 Task: Look for space in City of Milford (balance), United States from 3rd August, 2023 to 20th August, 2023 for 4 adults, 2 children in price range Rs.15000 to Rs.20000.  With . Property type can be flatguest house, hotel. Booking option can be shelf check-in. Required host language is English.
Action: Mouse moved to (436, 112)
Screenshot: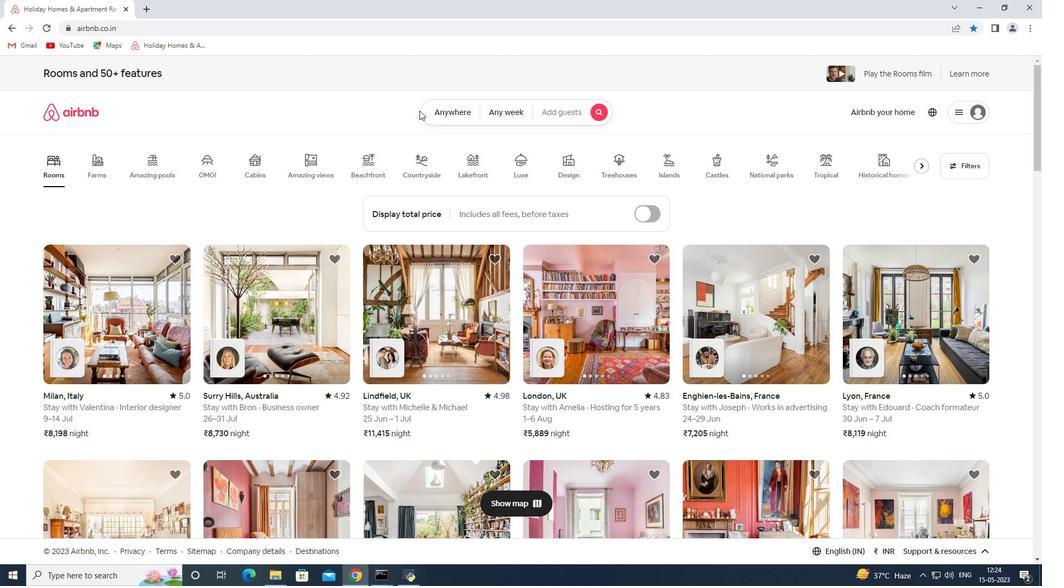 
Action: Mouse pressed left at (436, 112)
Screenshot: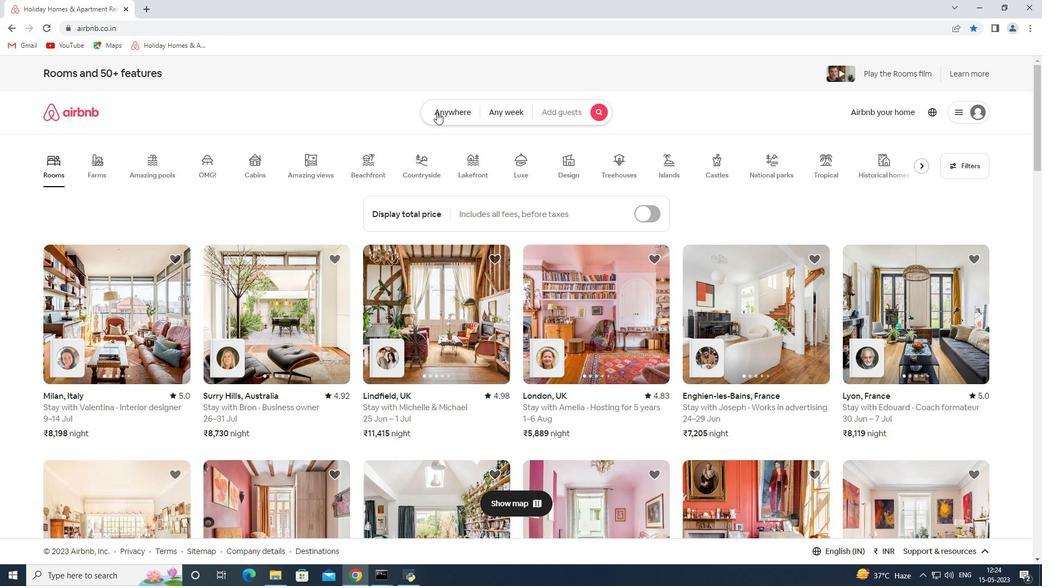 
Action: Mouse moved to (372, 153)
Screenshot: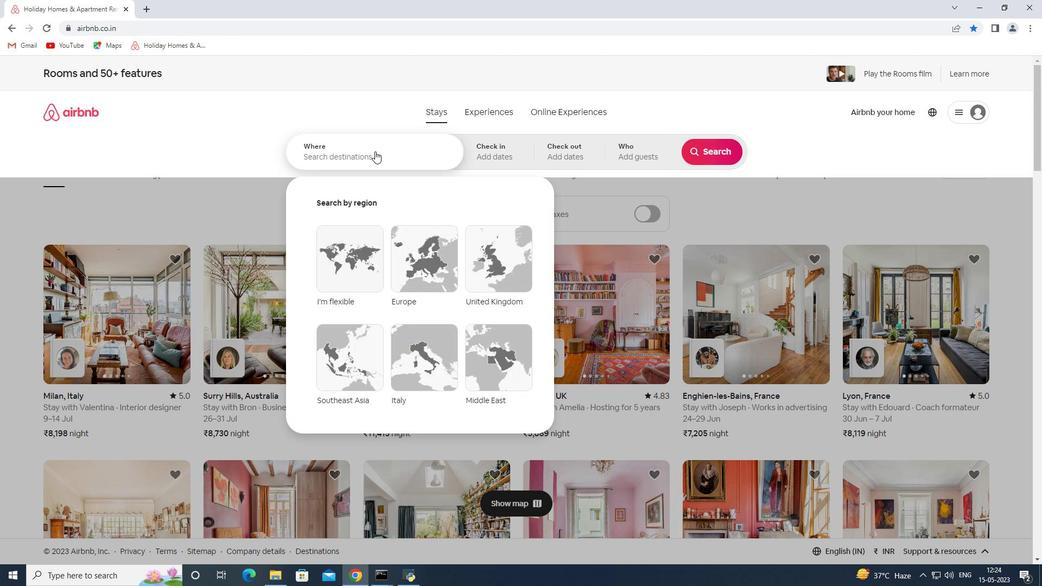 
Action: Mouse pressed left at (372, 153)
Screenshot: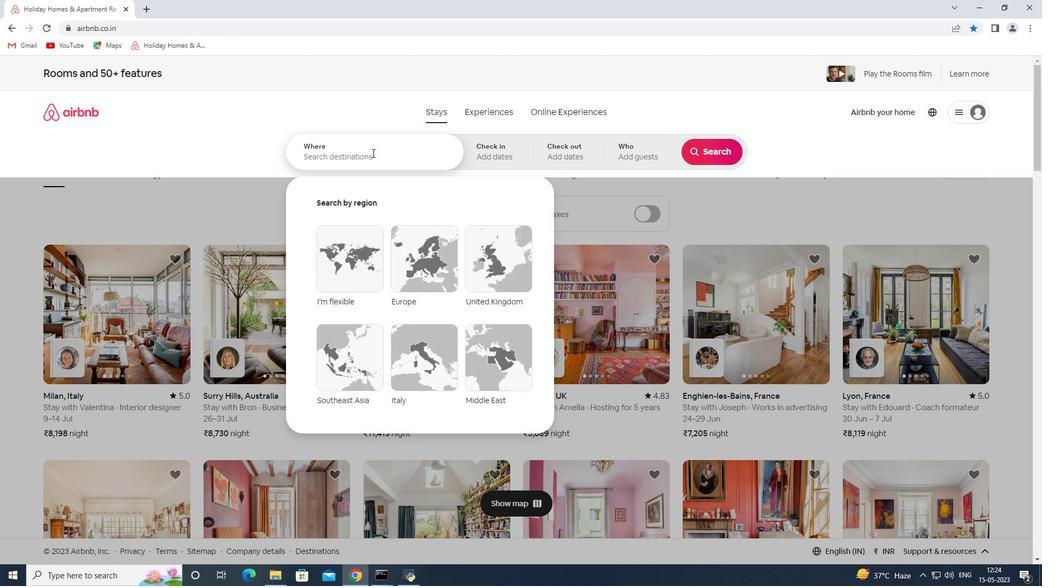 
Action: Key pressed <Key.shift><Key.shift><Key.shift><Key.shift>City<Key.space><Key.shift><Key.shift><Key.shift><Key.shift><Key.shift><Key.shift><Key.shift><Key.shift><Key.shift><Key.shift><Key.shift><Key.shift><Key.shift><Key.shift>Of<Key.space><Key.shift><Key.shift><Key.shift><Key.shift><Key.shift><Key.shift><Key.shift><Key.shift><Key.shift><Key.shift><Key.shift><Key.shift><Key.shift><Key.shift>Milford<Key.space><Key.shift>Unites<Key.backspace>d<Key.space><Key.shift><Key.shift><Key.shift><Key.shift><Key.shift><Key.shift><Key.shift><Key.shift><Key.shift><Key.shift><Key.shift><Key.shift><Key.shift><Key.shift><Key.shift><Key.shift><Key.shift><Key.shift><Key.shift><Key.shift><Key.shift><Key.shift><Key.shift><Key.shift><Key.shift><Key.shift><Key.shift><Key.shift><Key.shift><Key.shift><Key.shift><Key.shift>States<Key.space><Key.enter>
Screenshot: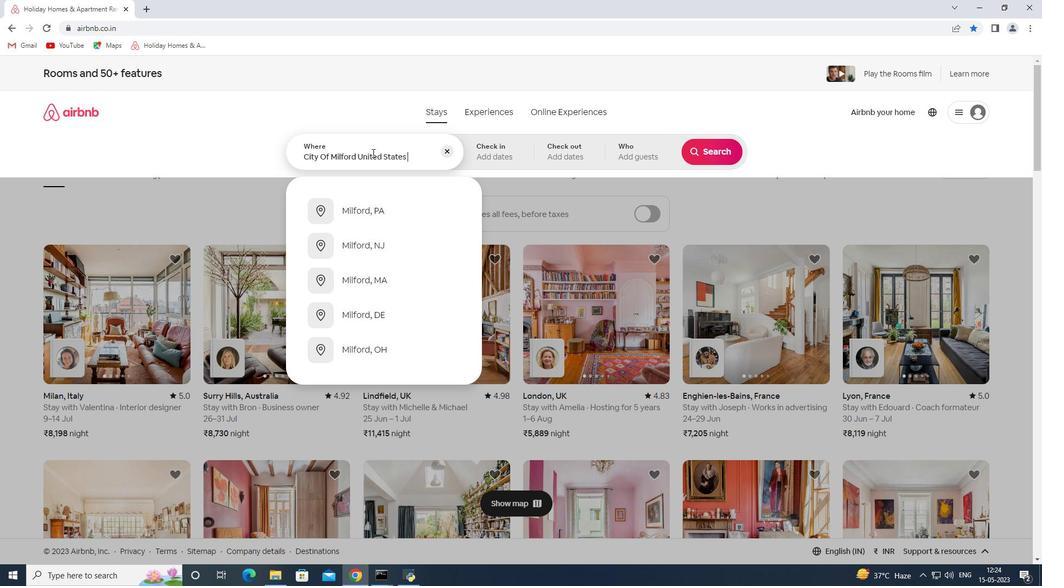 
Action: Mouse moved to (709, 229)
Screenshot: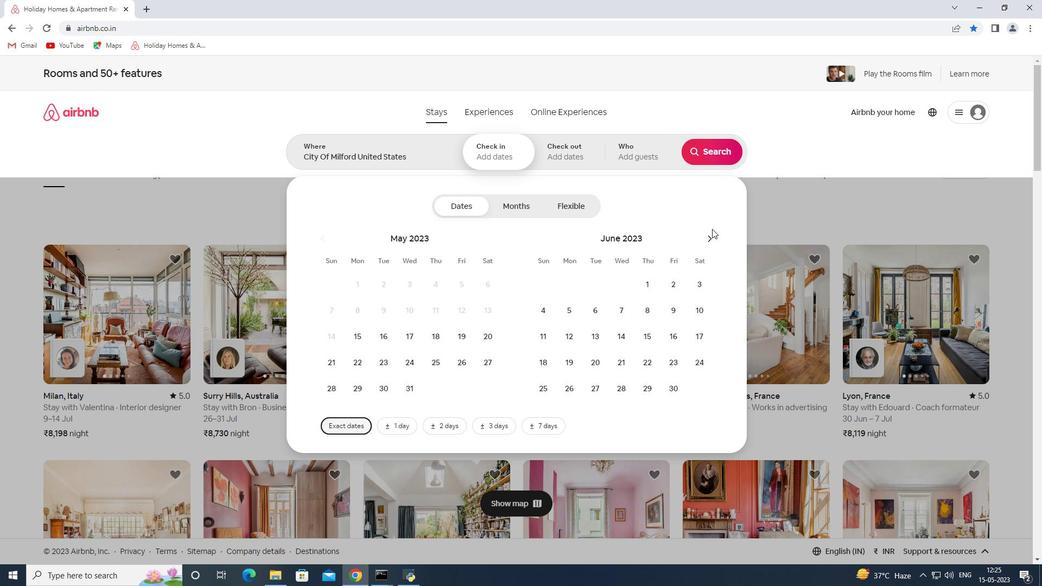 
Action: Mouse pressed left at (709, 229)
Screenshot: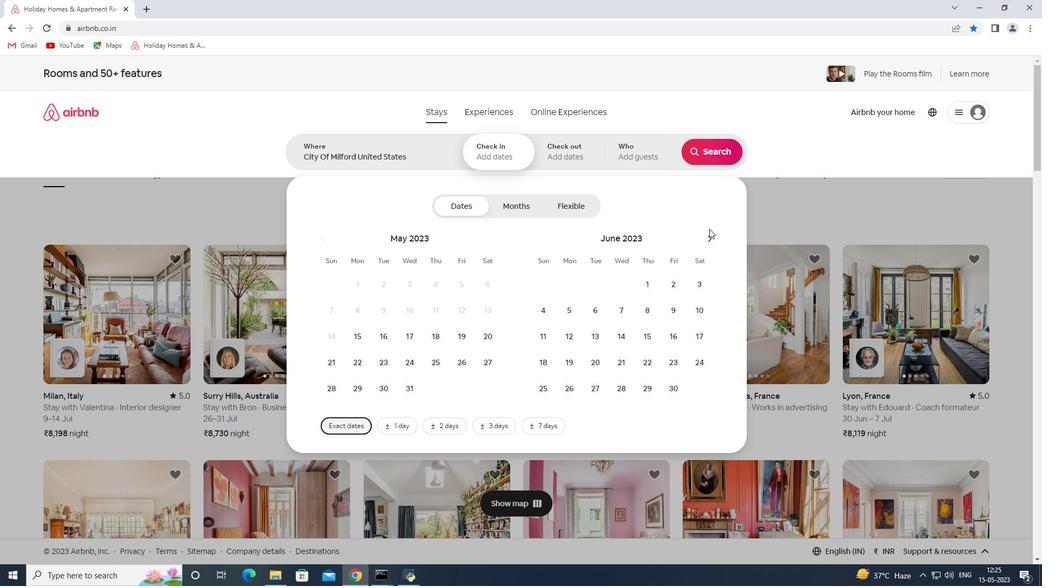 
Action: Mouse pressed left at (709, 229)
Screenshot: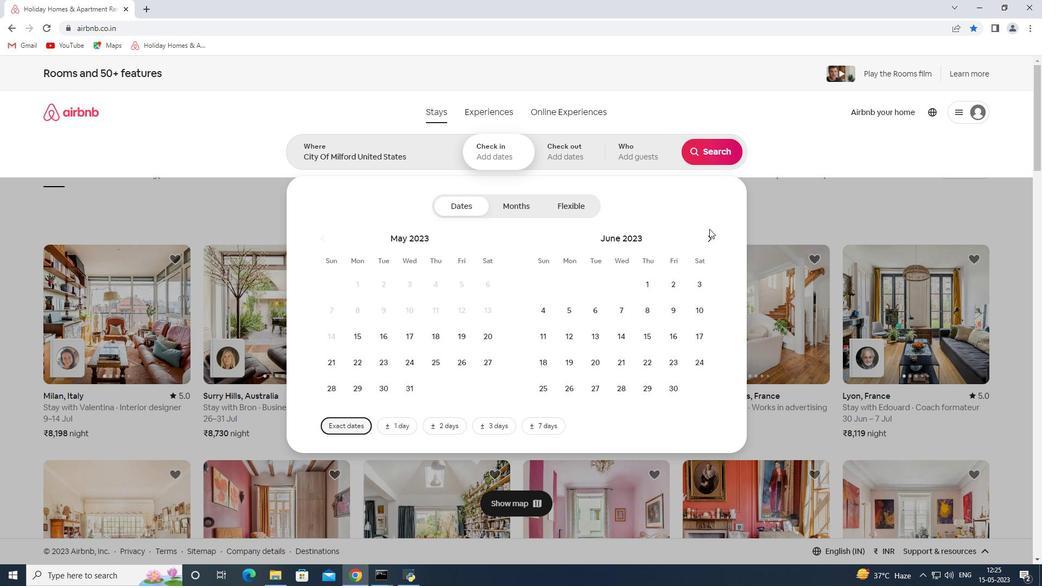 
Action: Mouse moved to (707, 242)
Screenshot: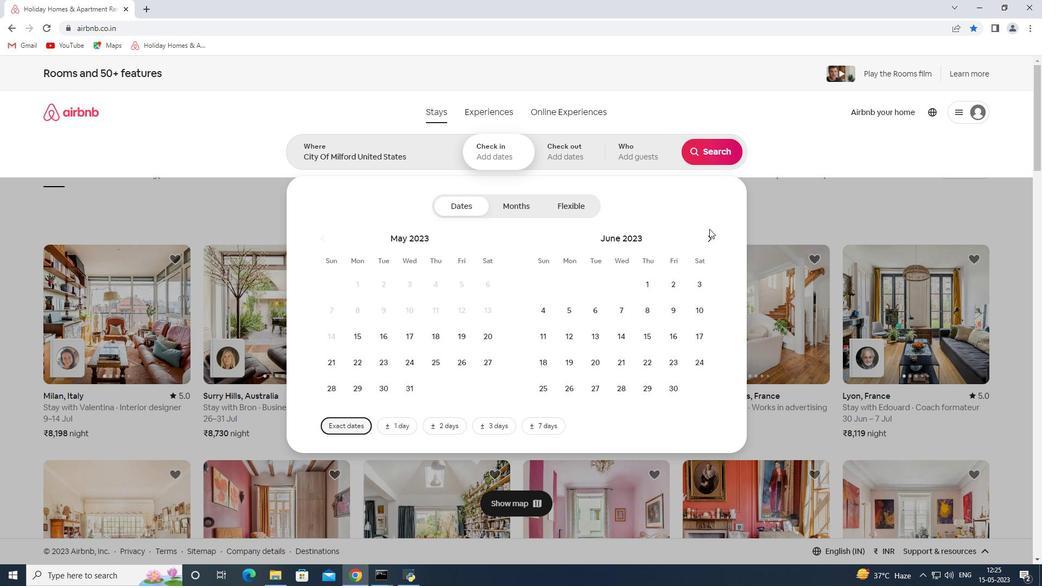 
Action: Mouse pressed left at (707, 242)
Screenshot: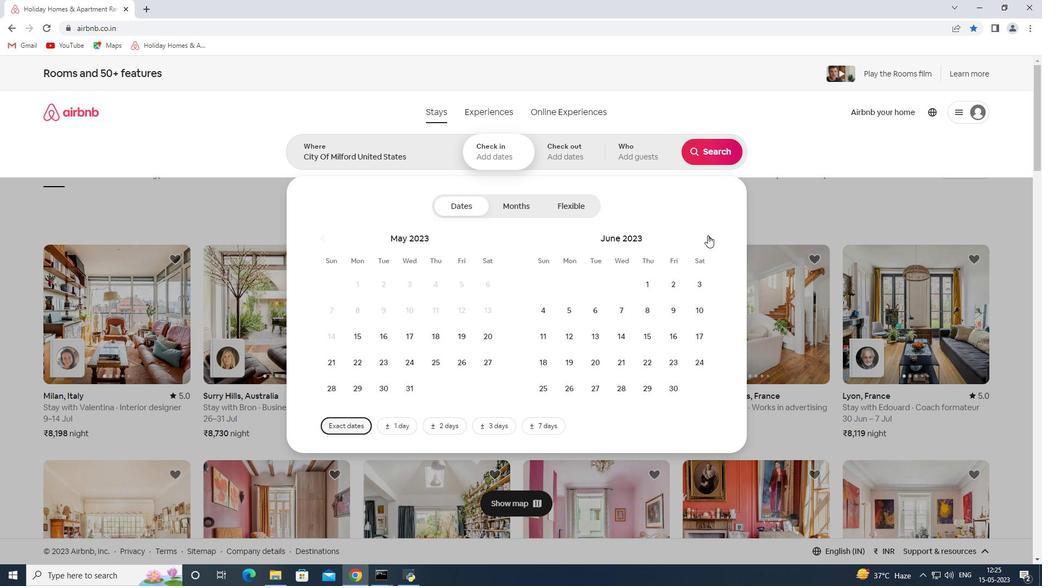 
Action: Mouse pressed left at (707, 242)
Screenshot: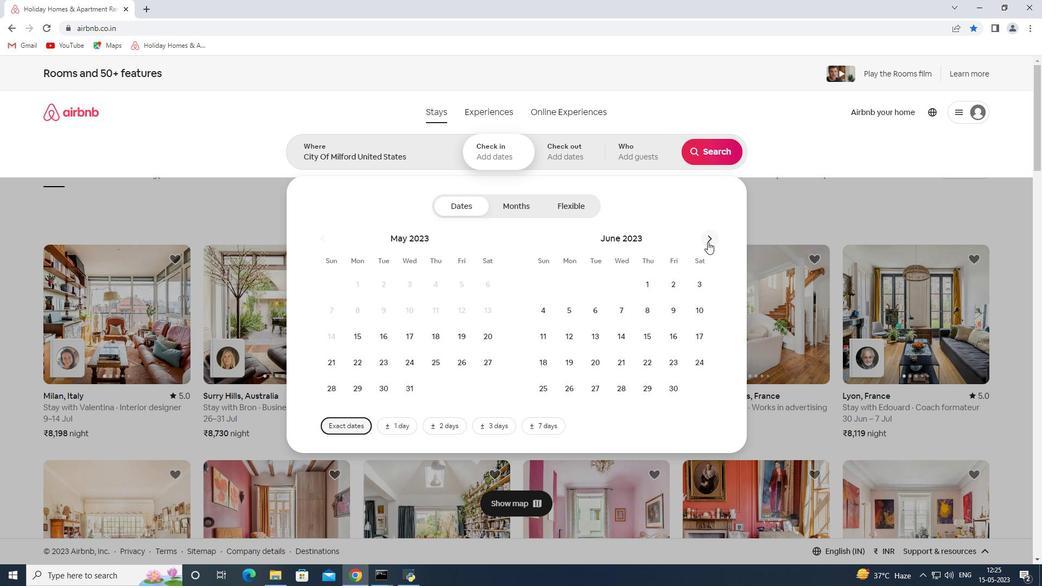 
Action: Mouse moved to (706, 237)
Screenshot: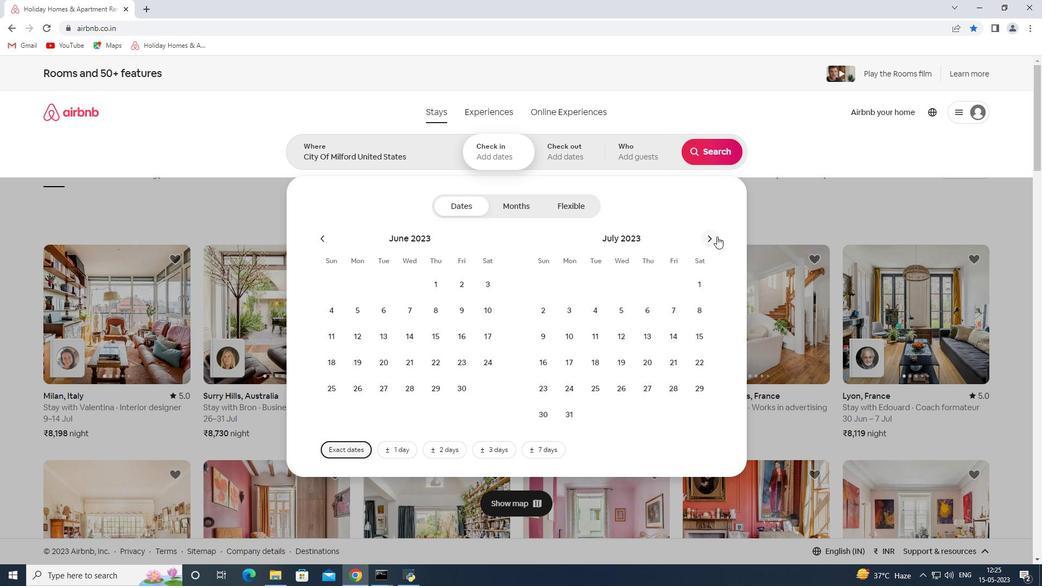 
Action: Mouse pressed left at (706, 237)
Screenshot: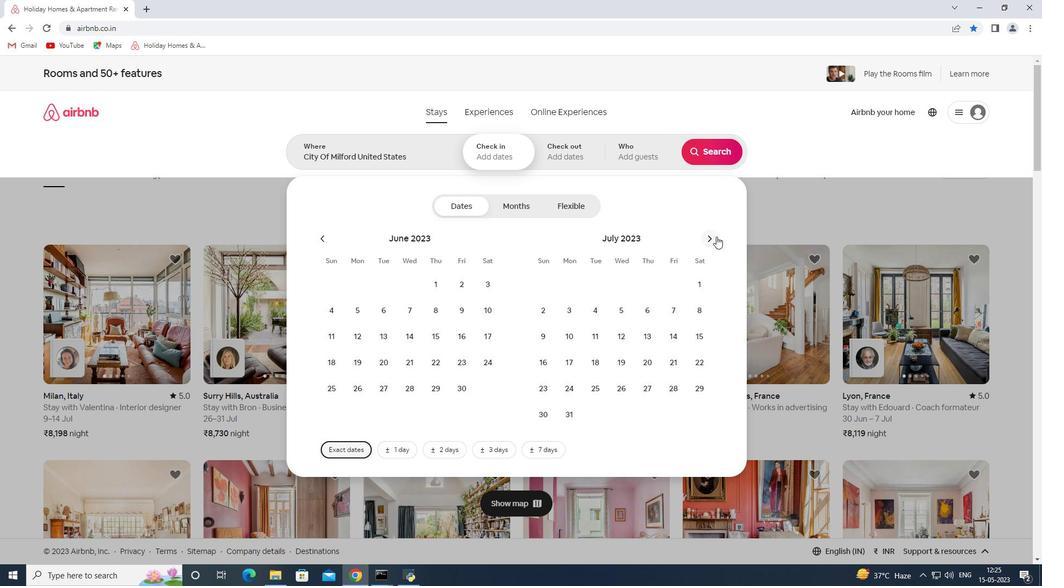 
Action: Mouse moved to (643, 283)
Screenshot: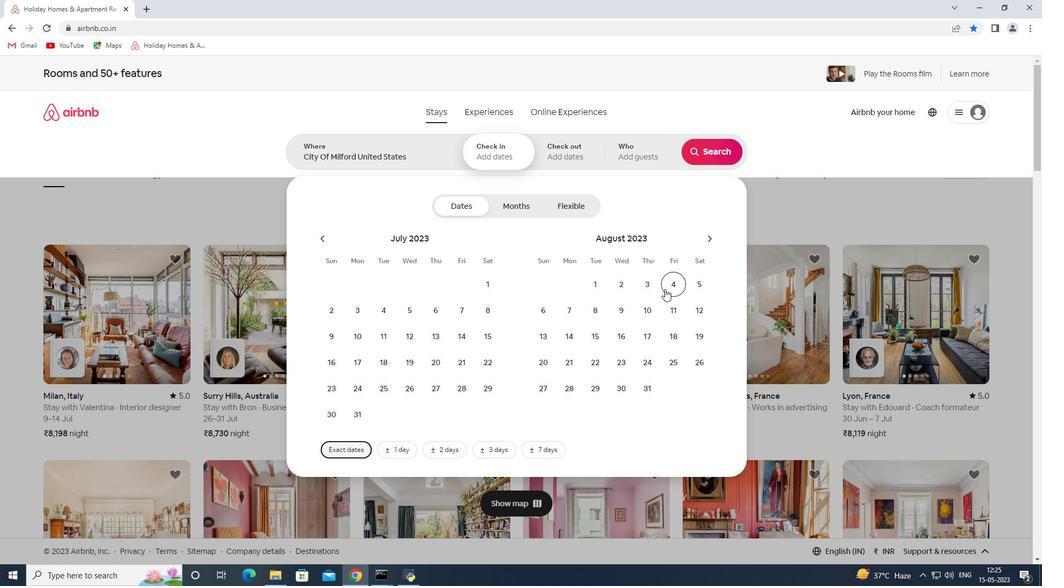 
Action: Mouse pressed left at (643, 283)
Screenshot: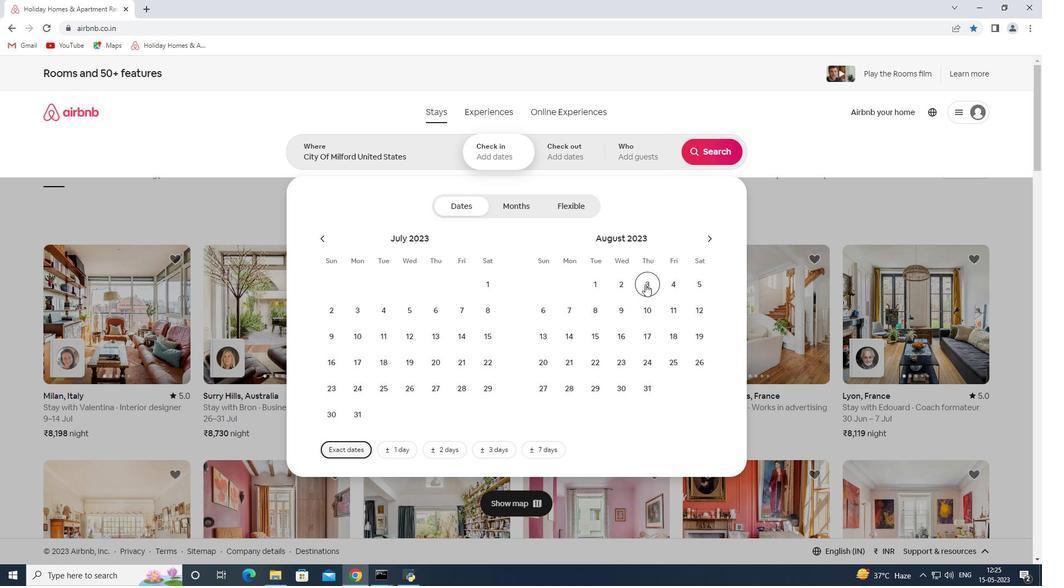 
Action: Mouse moved to (545, 363)
Screenshot: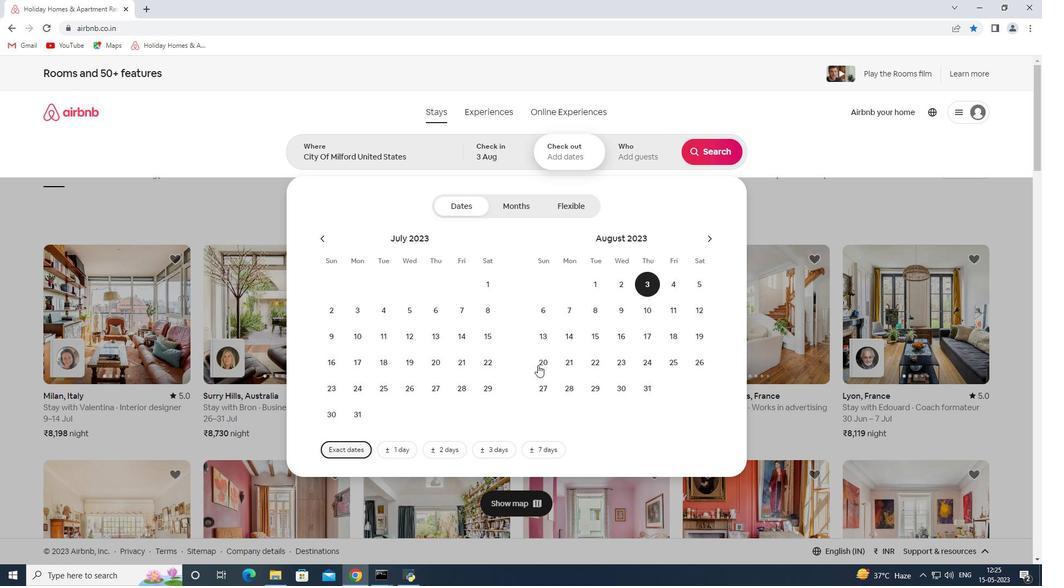 
Action: Mouse pressed left at (545, 363)
Screenshot: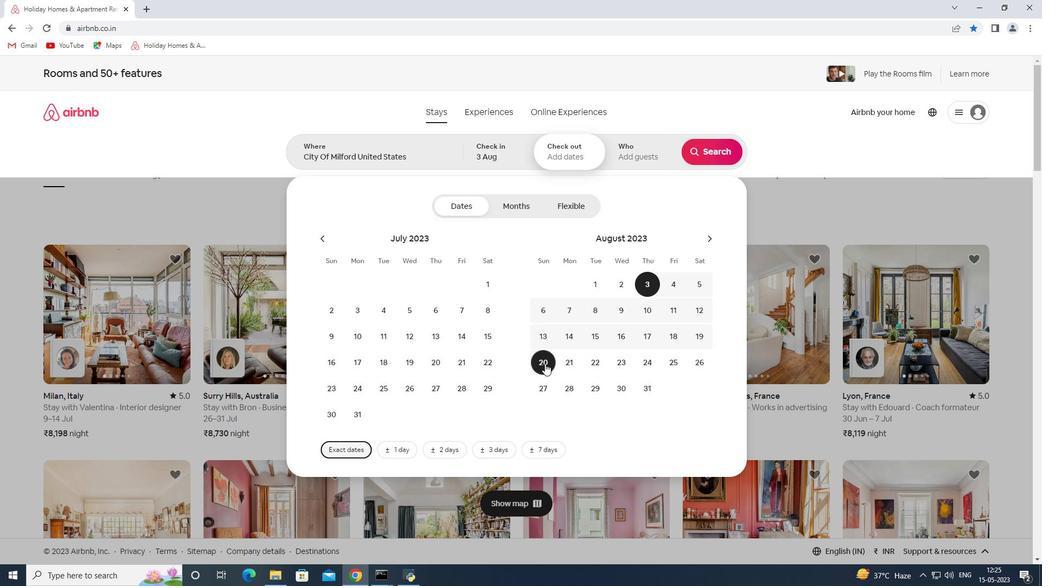 
Action: Mouse moved to (638, 155)
Screenshot: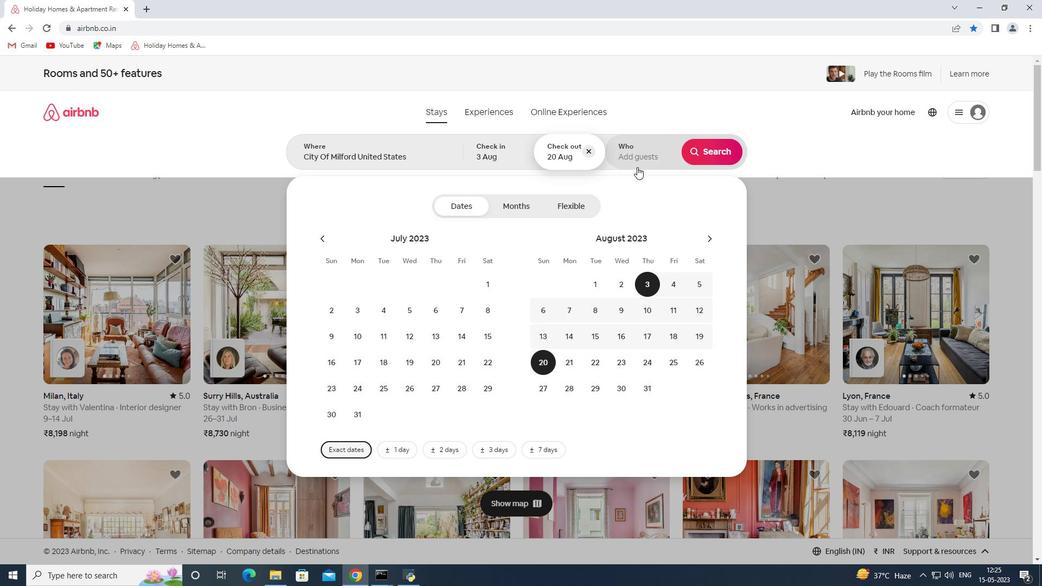 
Action: Mouse pressed left at (638, 155)
Screenshot: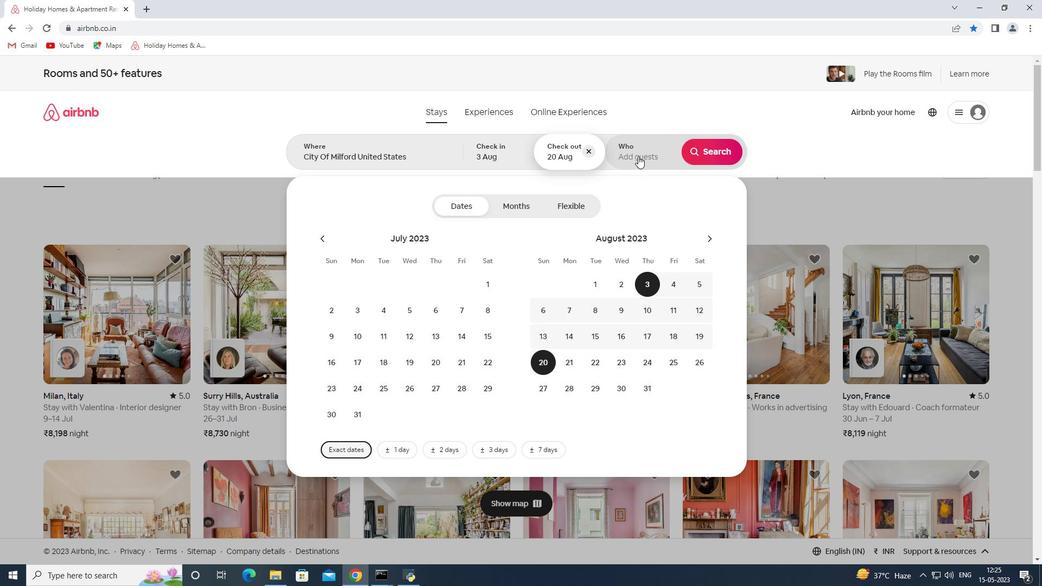 
Action: Mouse moved to (713, 204)
Screenshot: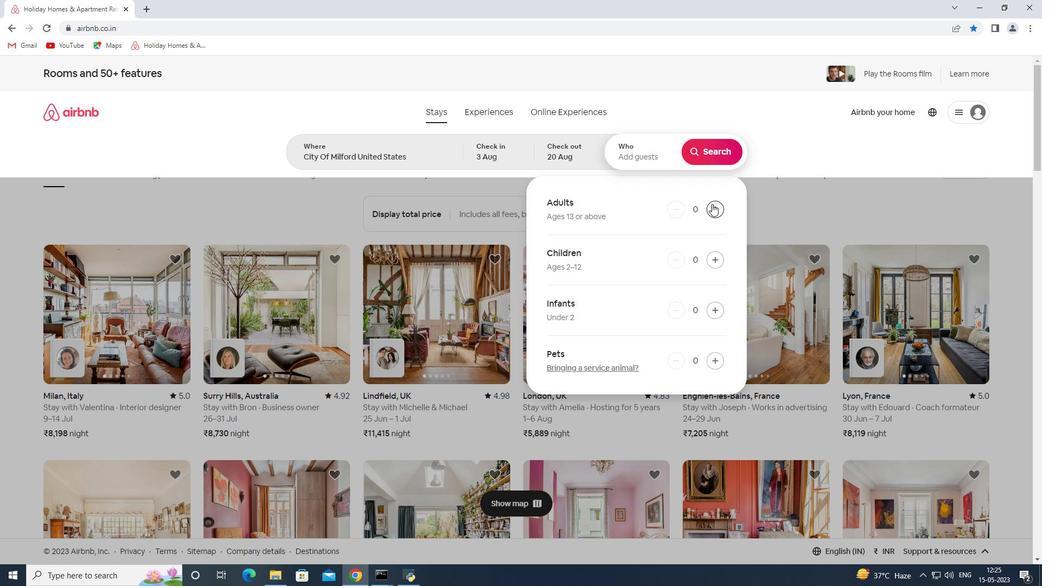 
Action: Mouse pressed left at (713, 204)
Screenshot: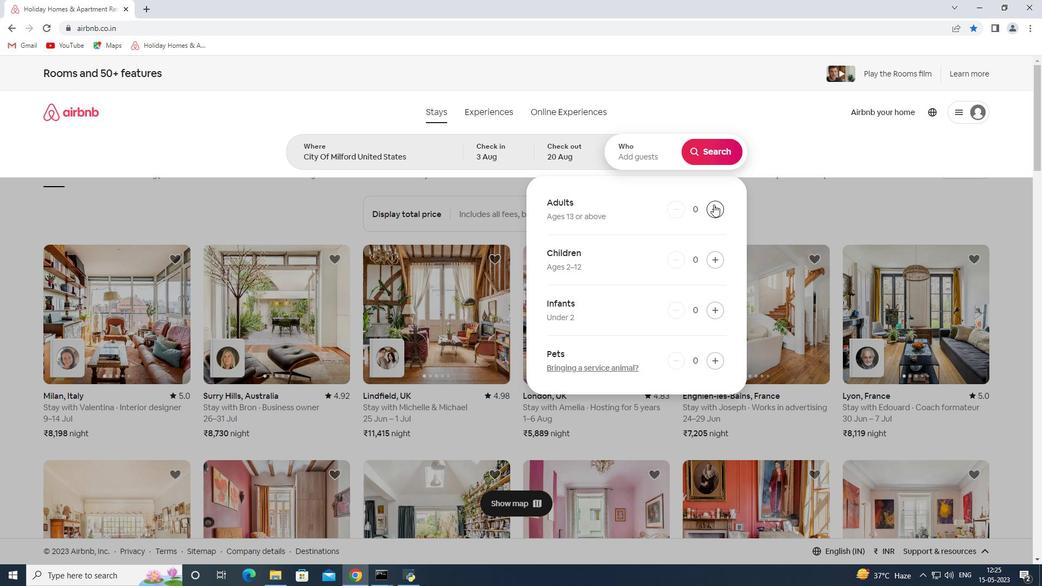 
Action: Mouse pressed left at (713, 204)
Screenshot: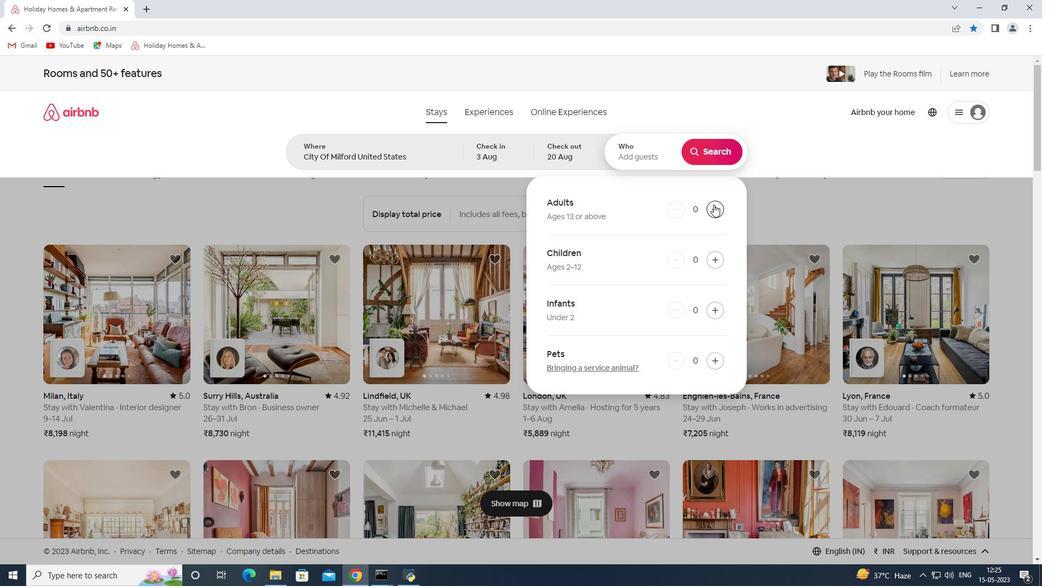 
Action: Mouse pressed left at (713, 204)
Screenshot: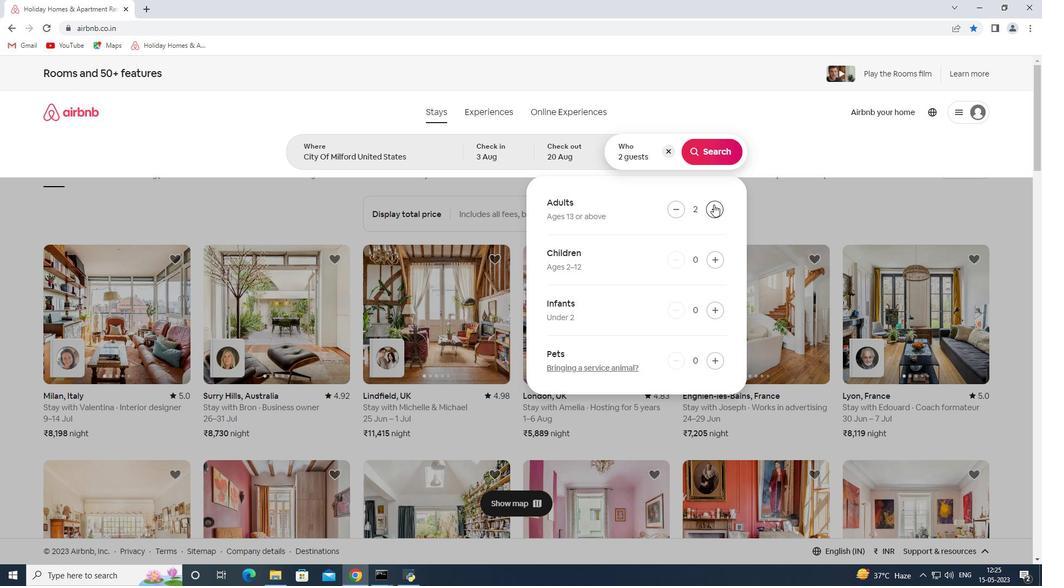 
Action: Mouse pressed left at (713, 204)
Screenshot: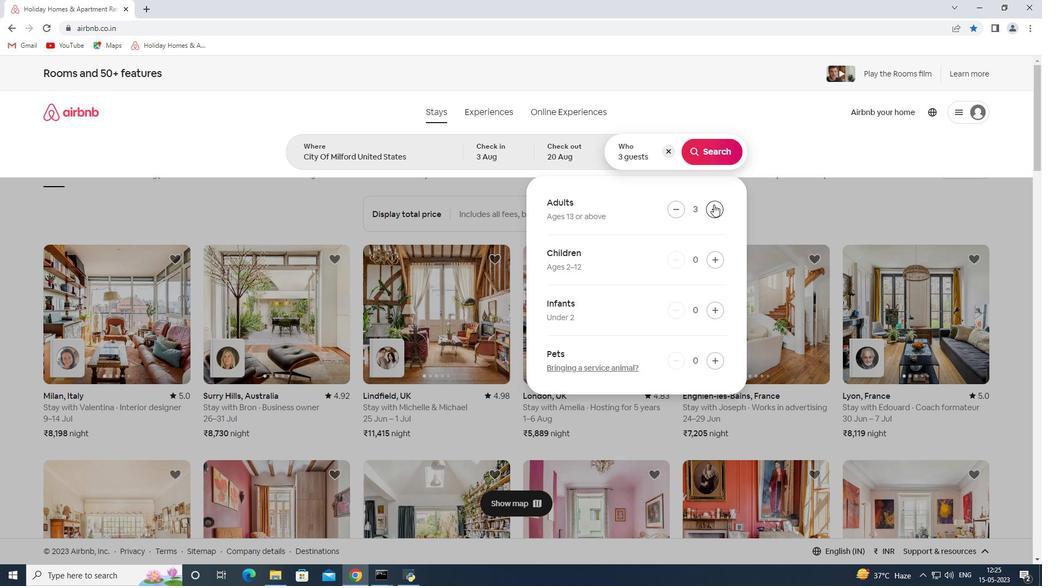 
Action: Mouse moved to (715, 258)
Screenshot: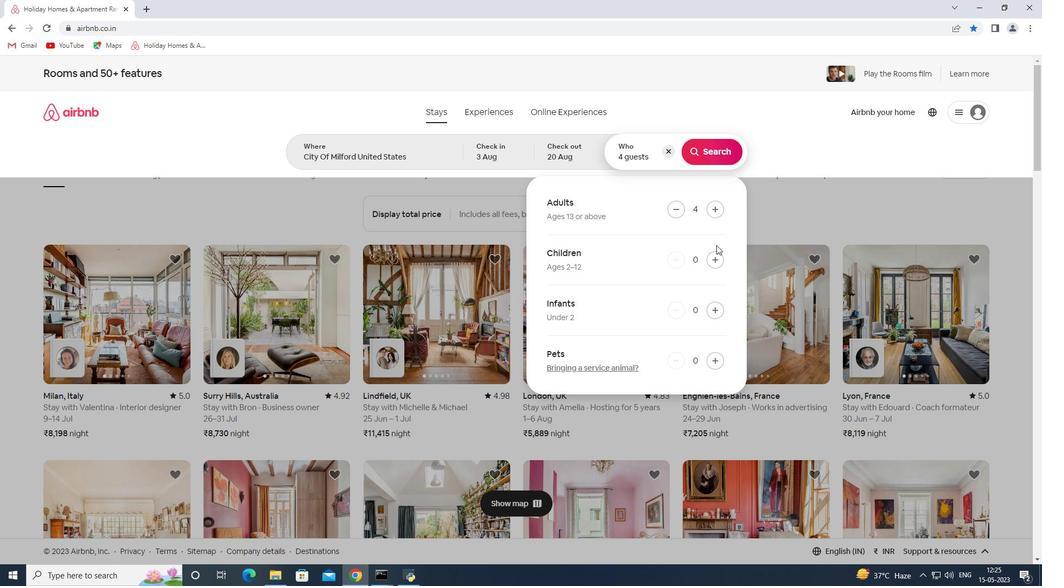 
Action: Mouse pressed left at (715, 258)
Screenshot: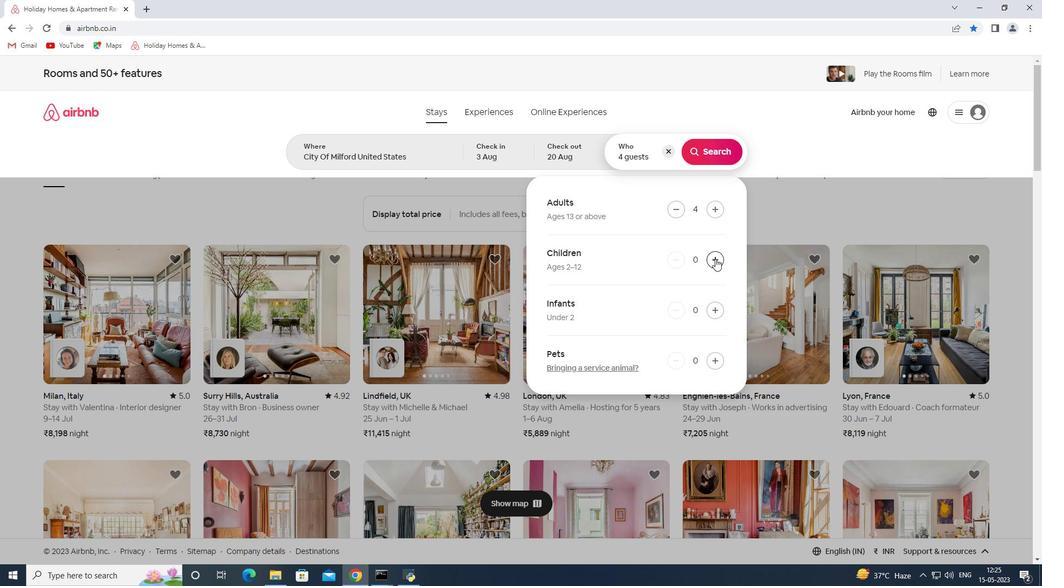 
Action: Mouse pressed left at (715, 258)
Screenshot: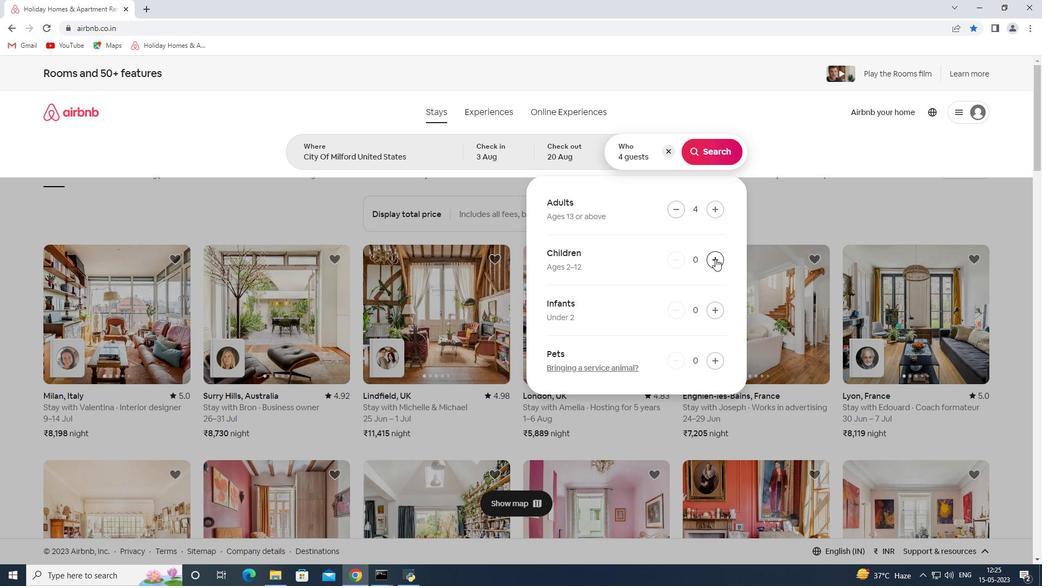 
Action: Mouse moved to (721, 153)
Screenshot: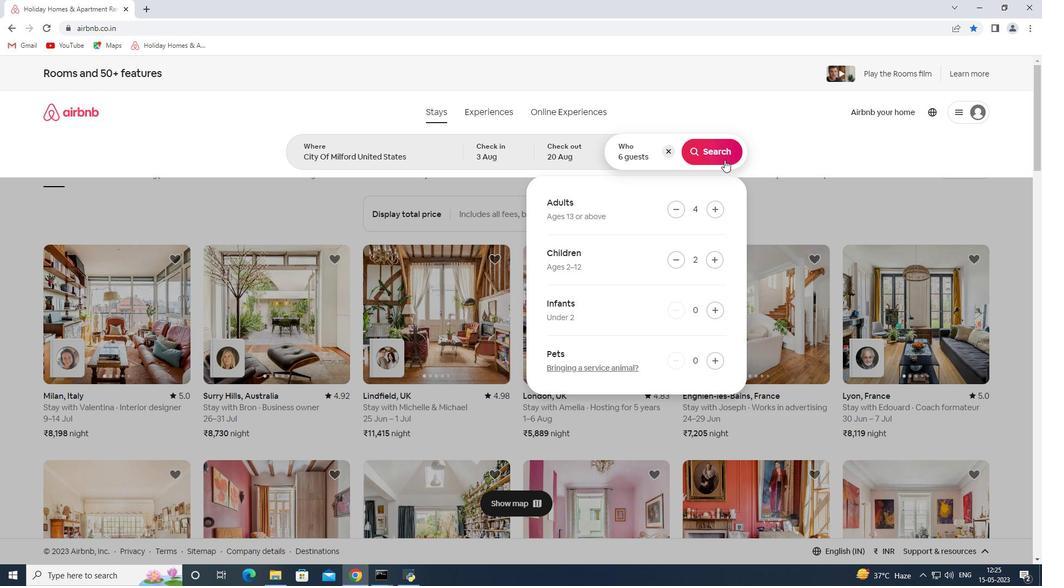 
Action: Mouse pressed left at (721, 153)
Screenshot: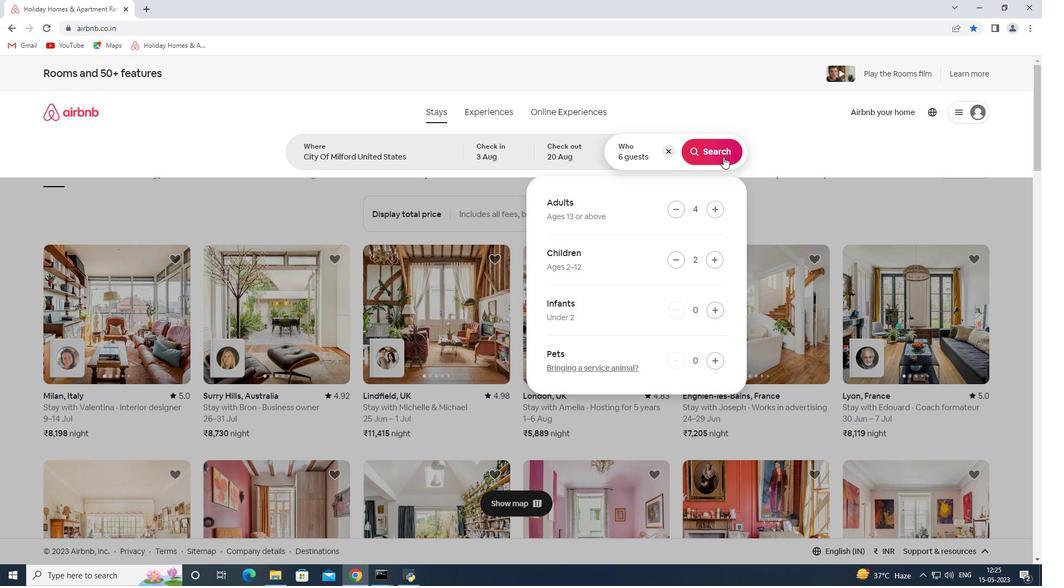 
Action: Mouse moved to (987, 121)
Screenshot: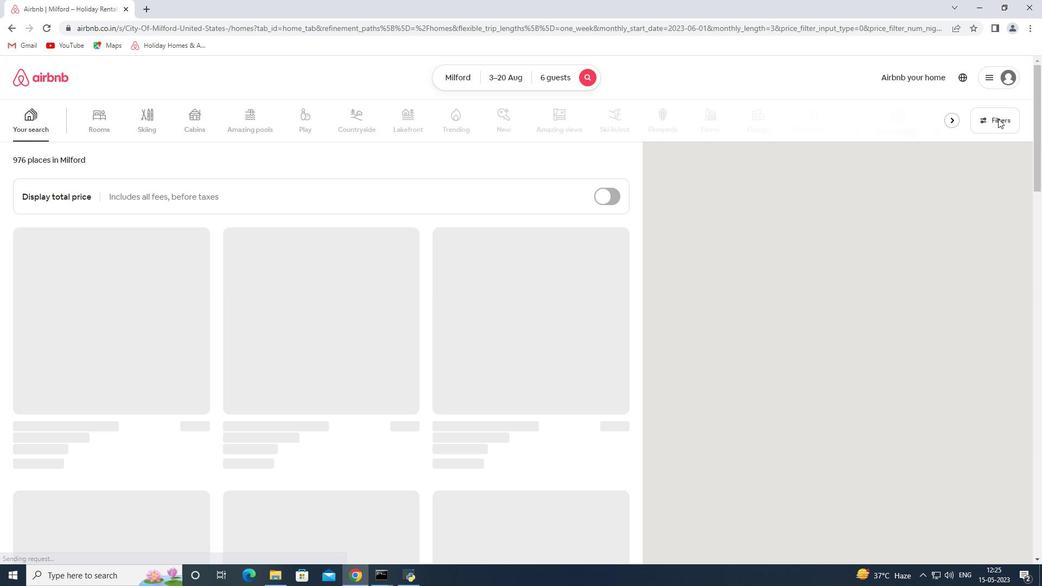 
Action: Mouse pressed left at (987, 121)
Screenshot: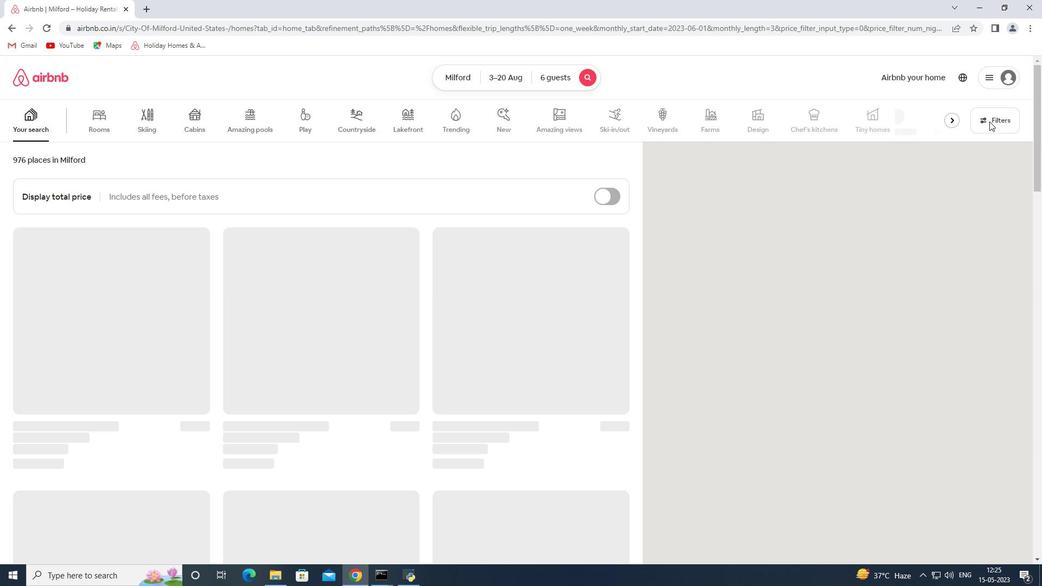 
Action: Mouse moved to (374, 388)
Screenshot: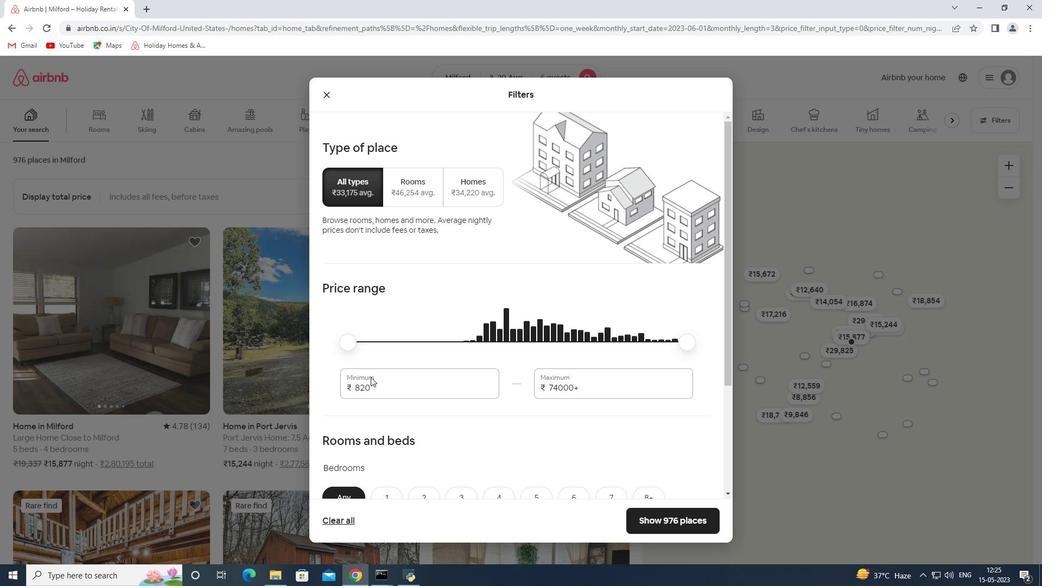 
Action: Mouse pressed left at (374, 388)
Screenshot: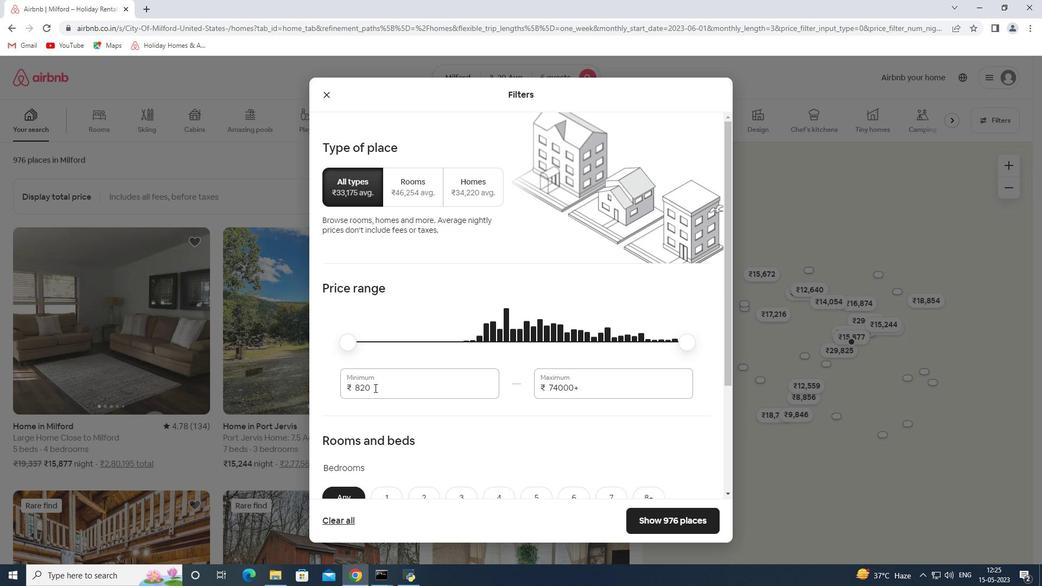 
Action: Mouse pressed left at (374, 388)
Screenshot: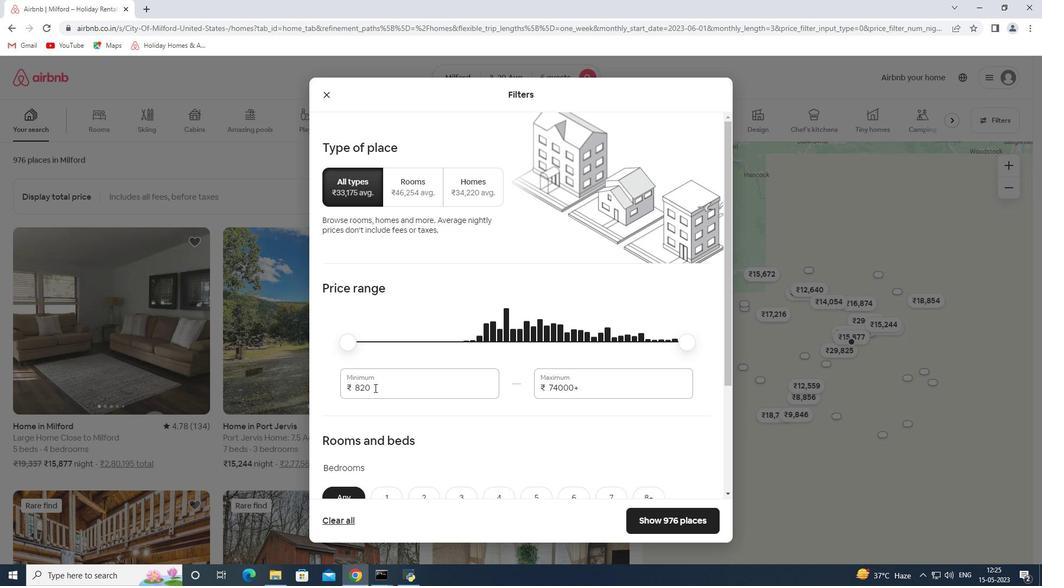 
Action: Mouse moved to (521, 227)
Screenshot: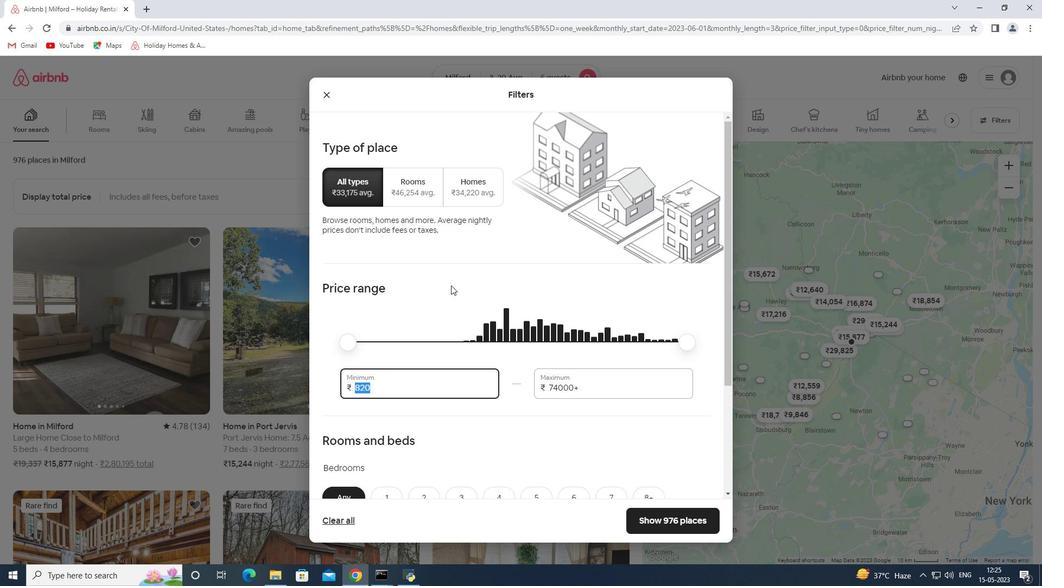 
Action: Key pressed 15000<Key.tab>20000
Screenshot: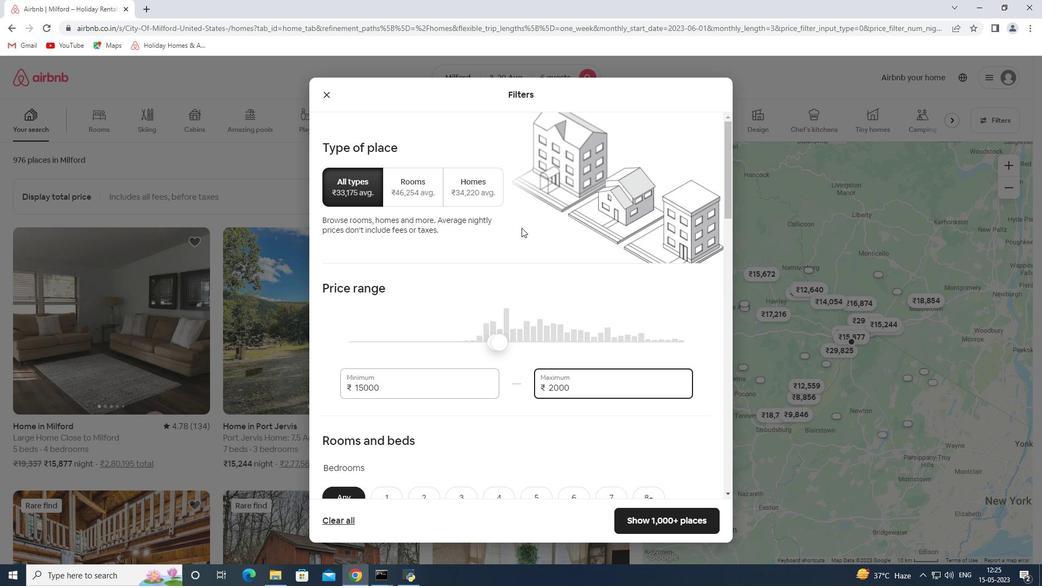 
Action: Mouse moved to (530, 224)
Screenshot: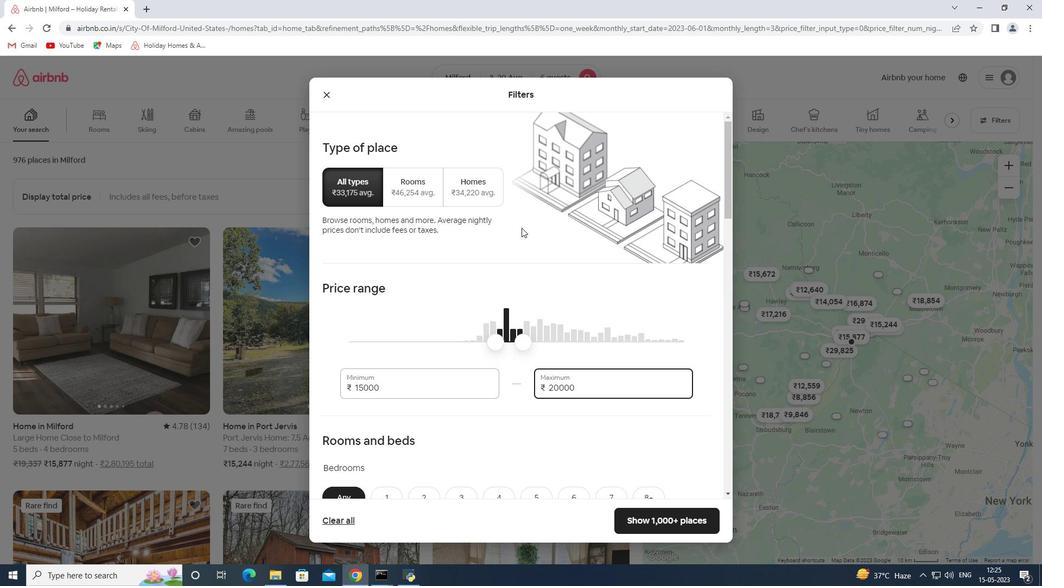 
Action: Mouse scrolled (530, 224) with delta (0, 0)
Screenshot: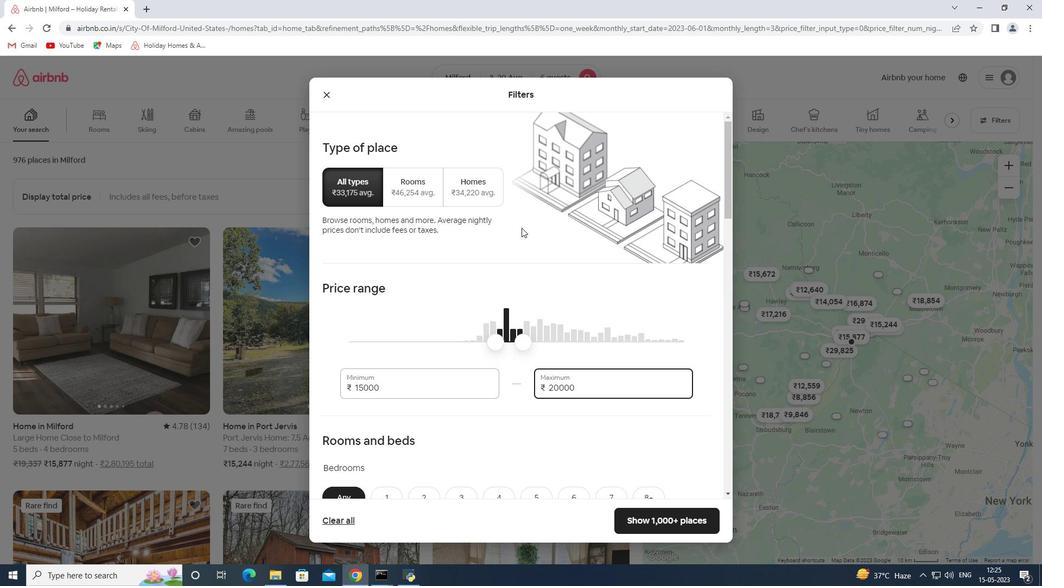 
Action: Mouse scrolled (530, 224) with delta (0, 0)
Screenshot: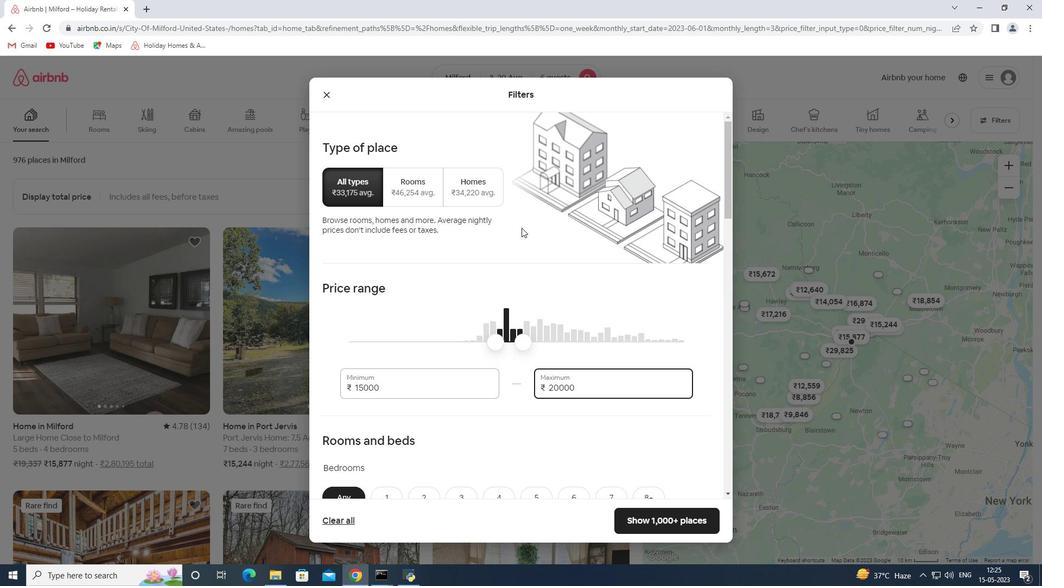 
Action: Mouse scrolled (530, 224) with delta (0, 0)
Screenshot: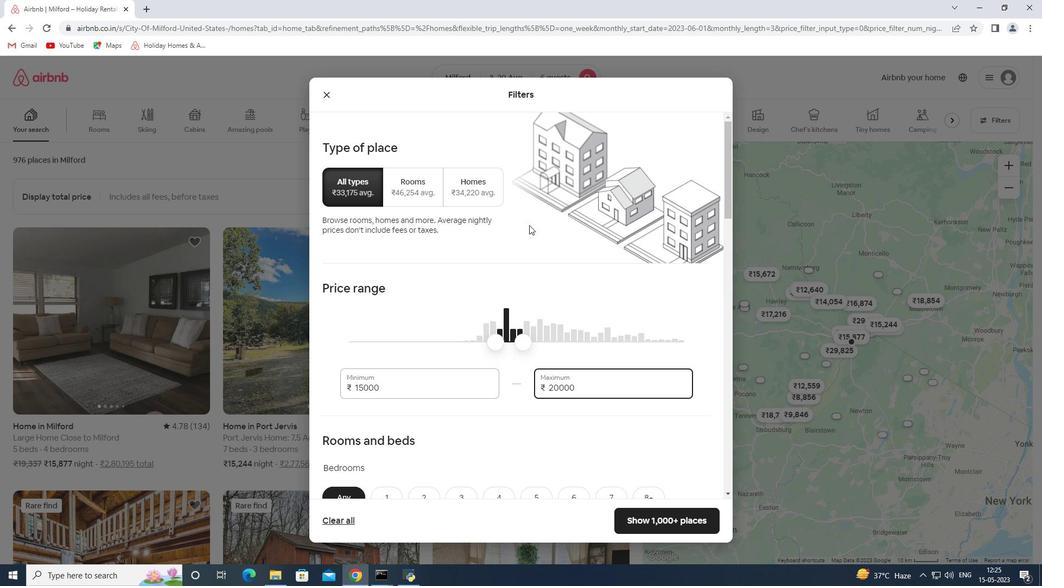
Action: Mouse moved to (531, 224)
Screenshot: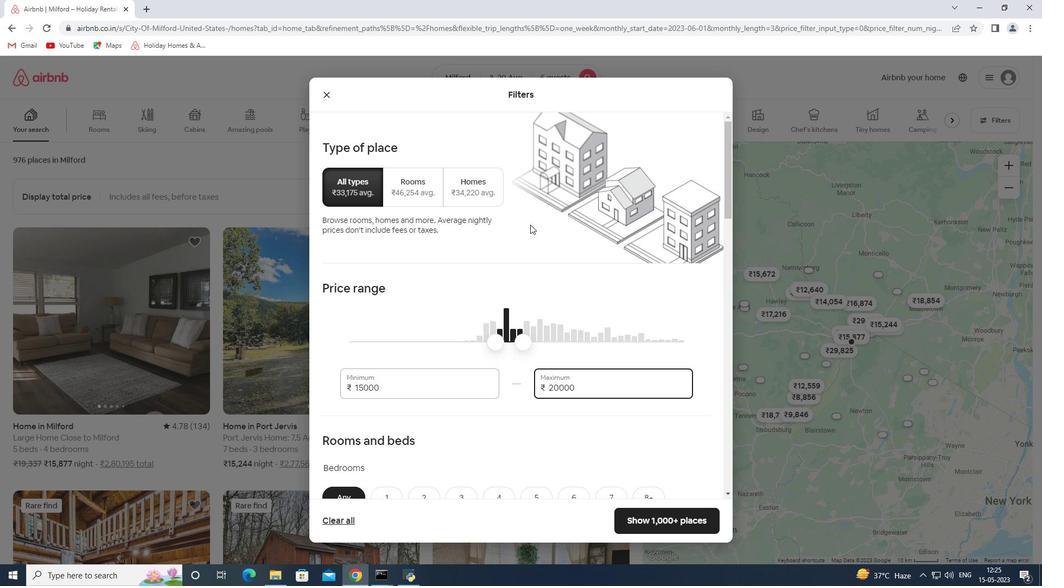 
Action: Mouse scrolled (531, 224) with delta (0, 0)
Screenshot: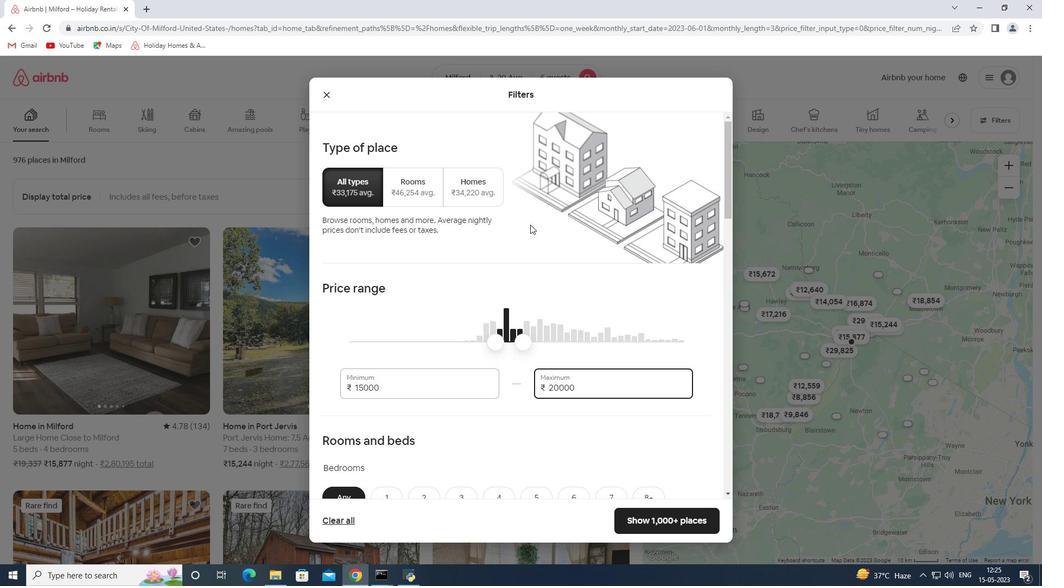 
Action: Mouse moved to (445, 286)
Screenshot: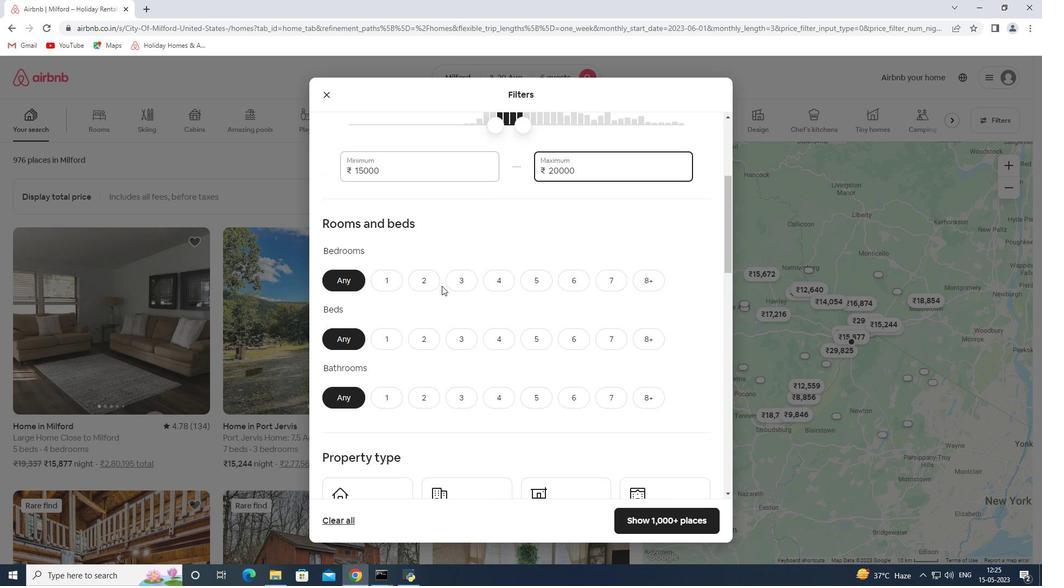 
Action: Mouse scrolled (445, 285) with delta (0, 0)
Screenshot: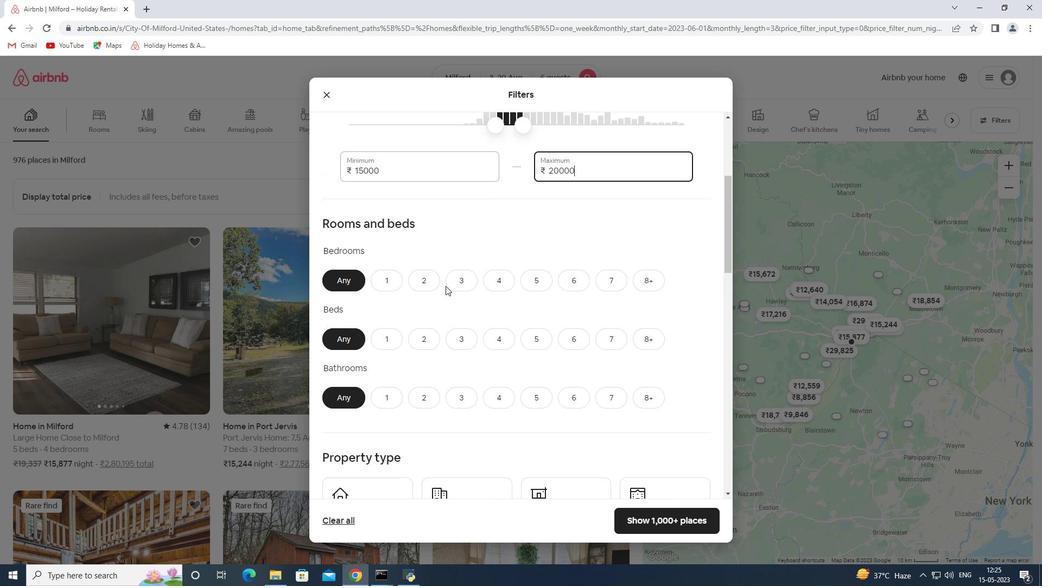 
Action: Mouse scrolled (445, 285) with delta (0, 0)
Screenshot: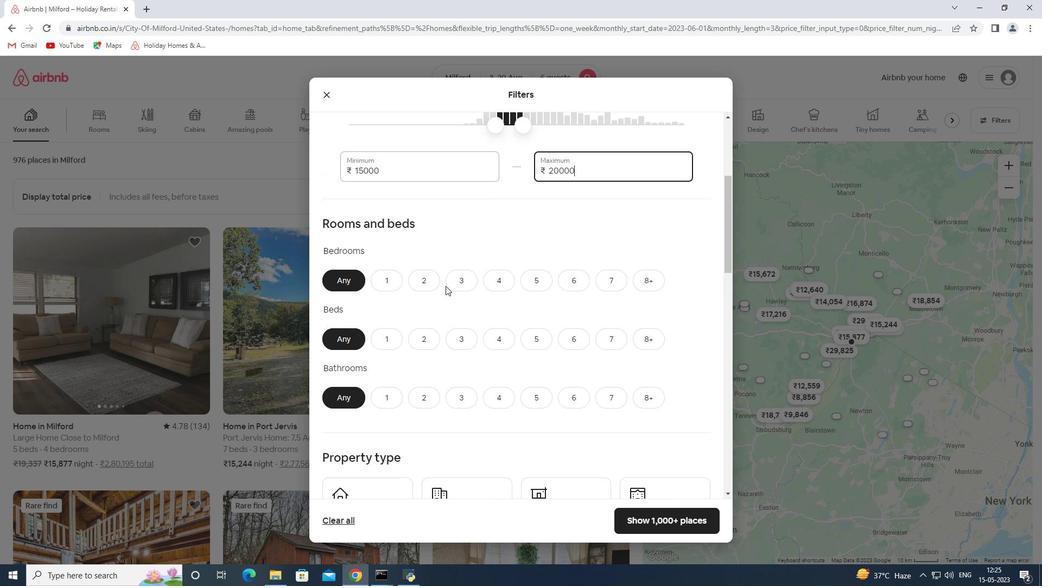 
Action: Mouse moved to (386, 404)
Screenshot: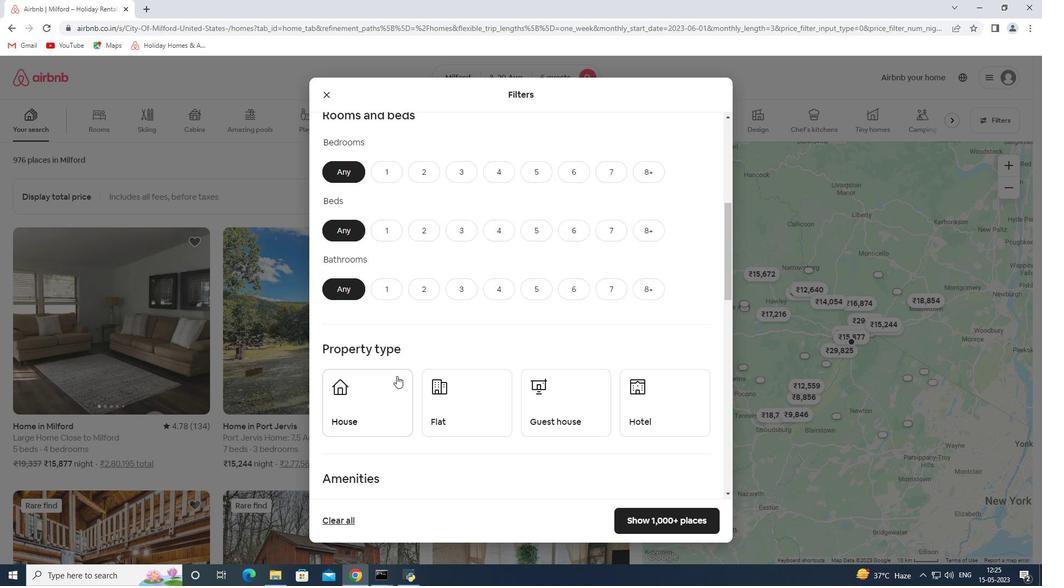 
Action: Mouse pressed left at (386, 404)
Screenshot: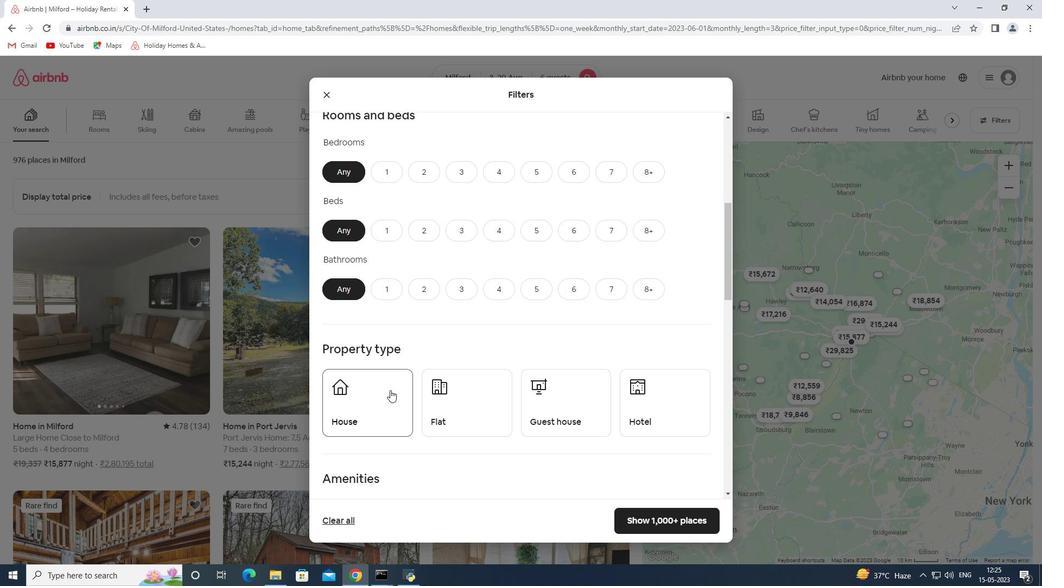 
Action: Mouse moved to (460, 400)
Screenshot: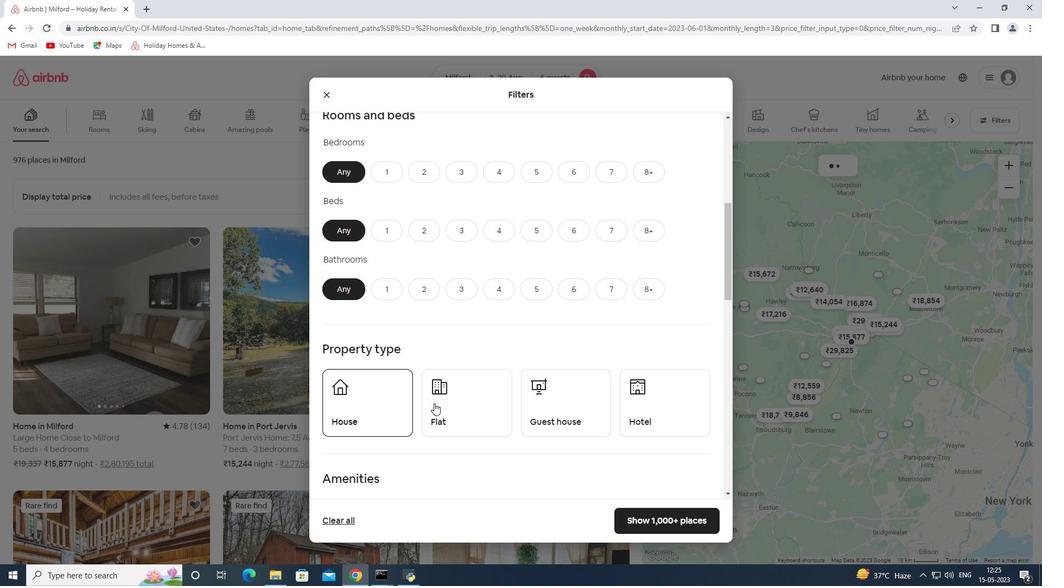
Action: Mouse pressed left at (460, 400)
Screenshot: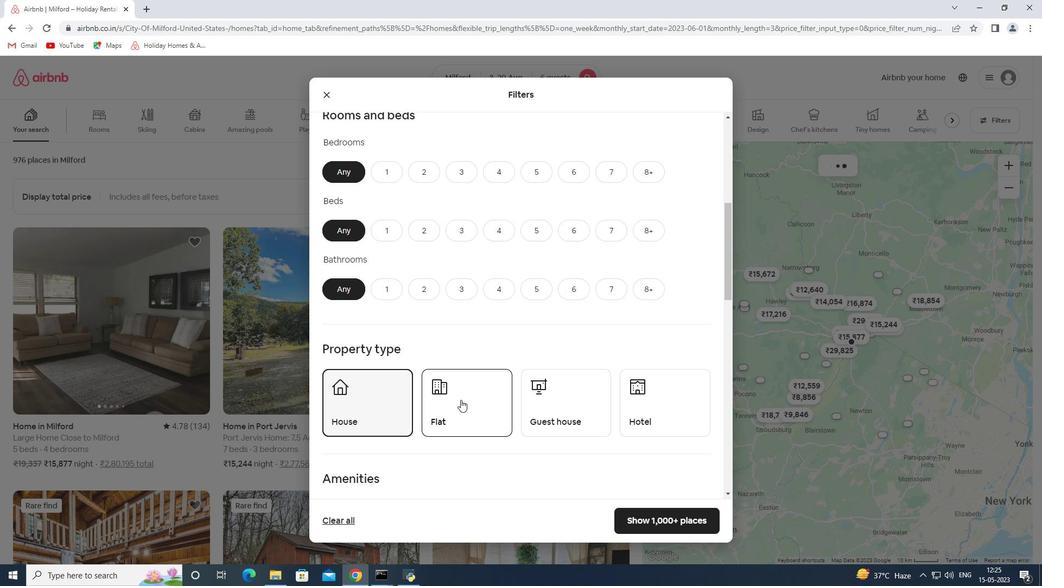 
Action: Mouse moved to (345, 391)
Screenshot: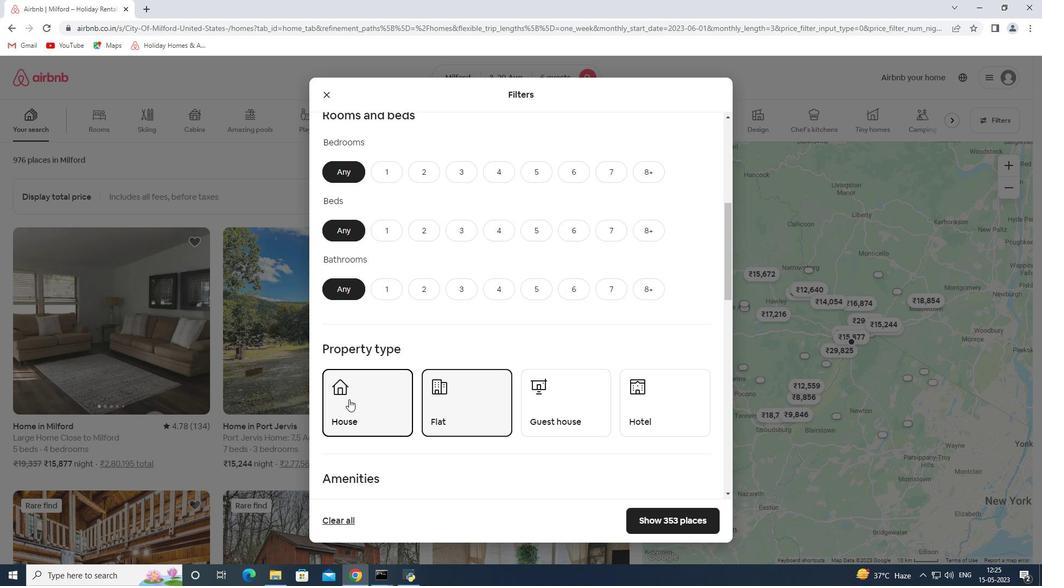 
Action: Mouse pressed left at (345, 391)
Screenshot: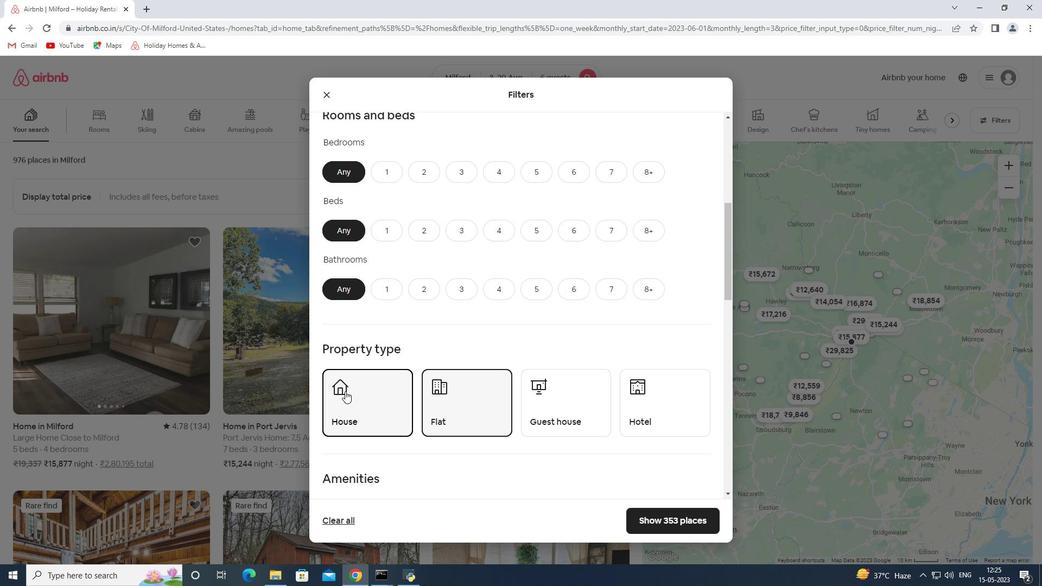 
Action: Mouse moved to (546, 416)
Screenshot: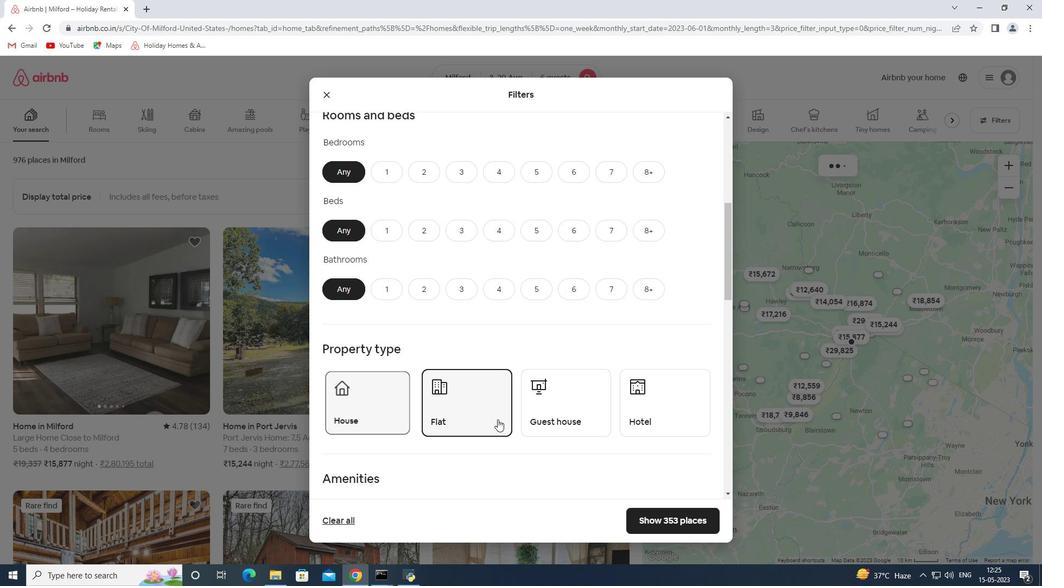 
Action: Mouse pressed left at (546, 416)
Screenshot: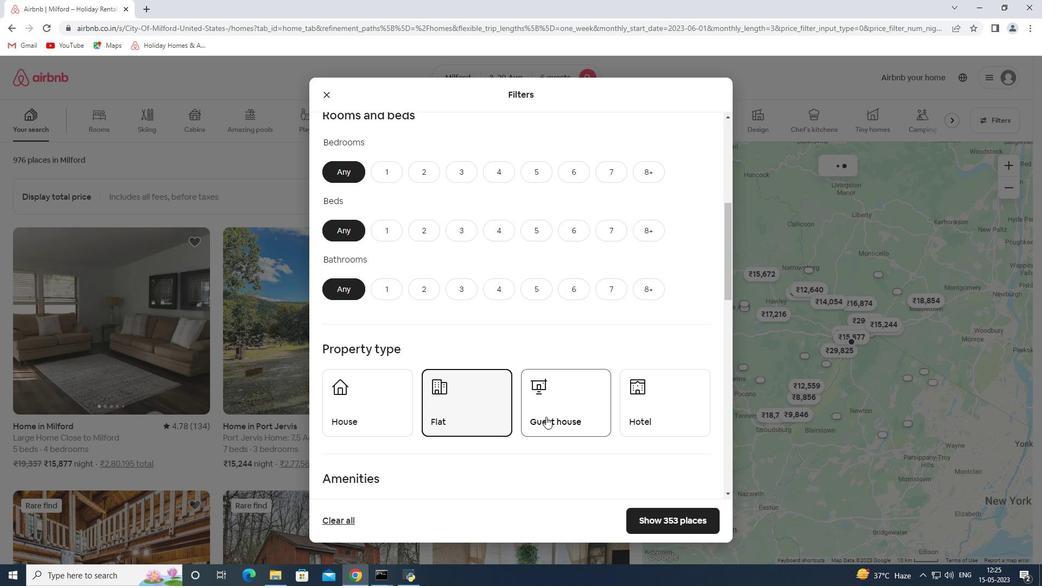 
Action: Mouse moved to (643, 403)
Screenshot: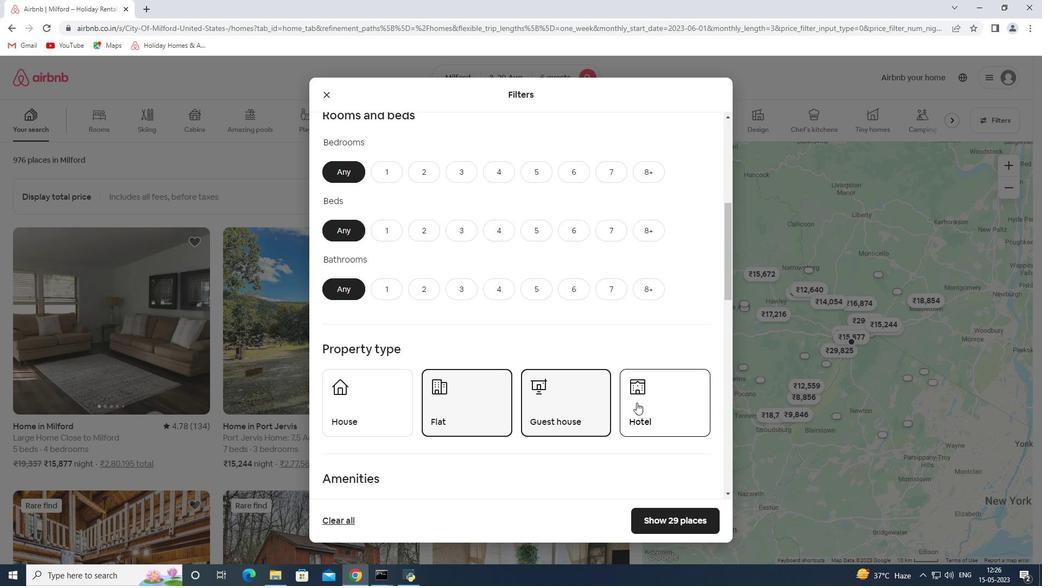 
Action: Mouse pressed left at (643, 403)
Screenshot: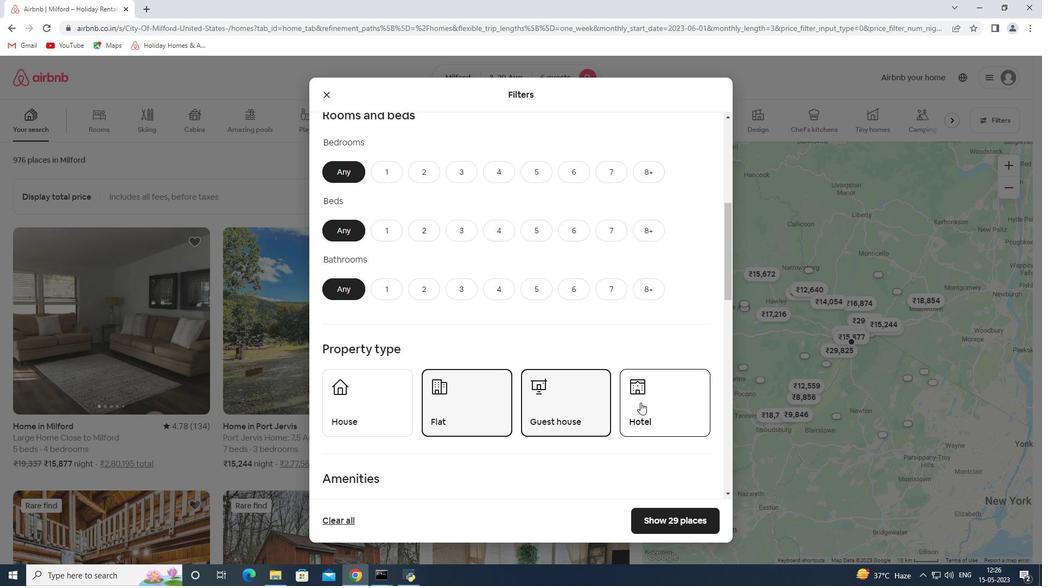 
Action: Mouse moved to (388, 318)
Screenshot: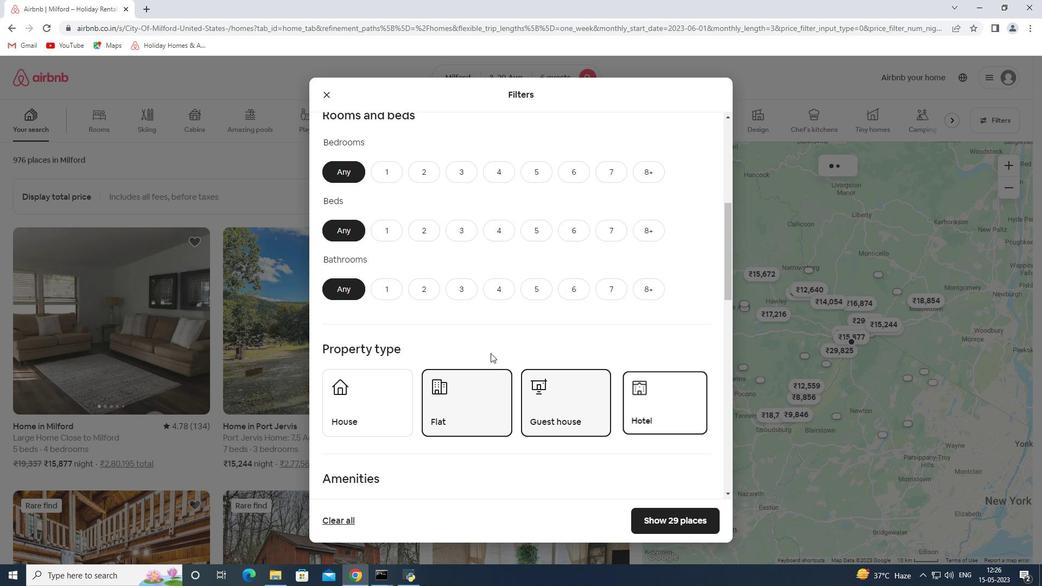 
Action: Mouse scrolled (388, 318) with delta (0, 0)
Screenshot: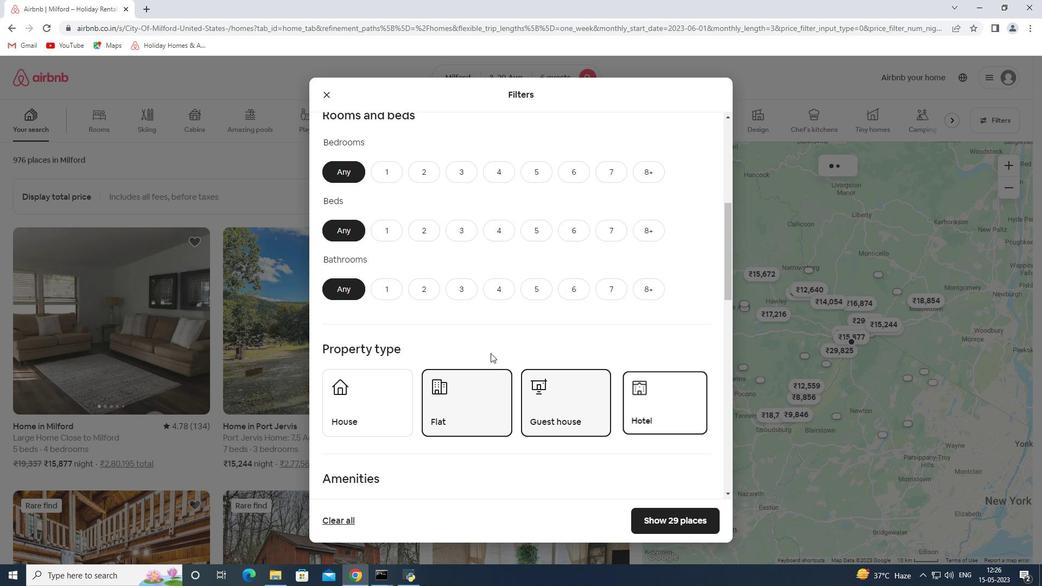 
Action: Mouse scrolled (388, 318) with delta (0, 0)
Screenshot: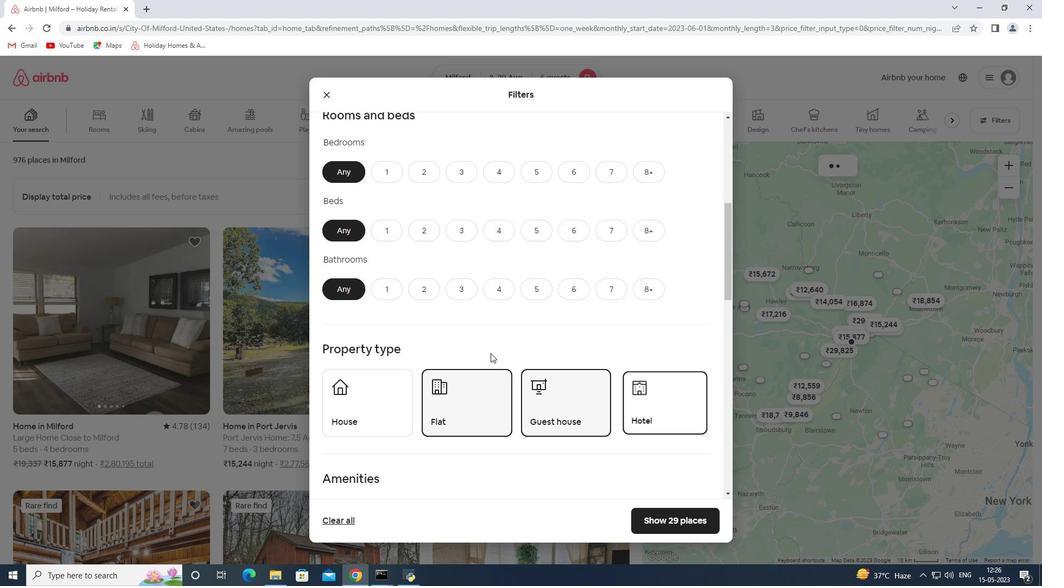 
Action: Mouse scrolled (388, 318) with delta (0, 0)
Screenshot: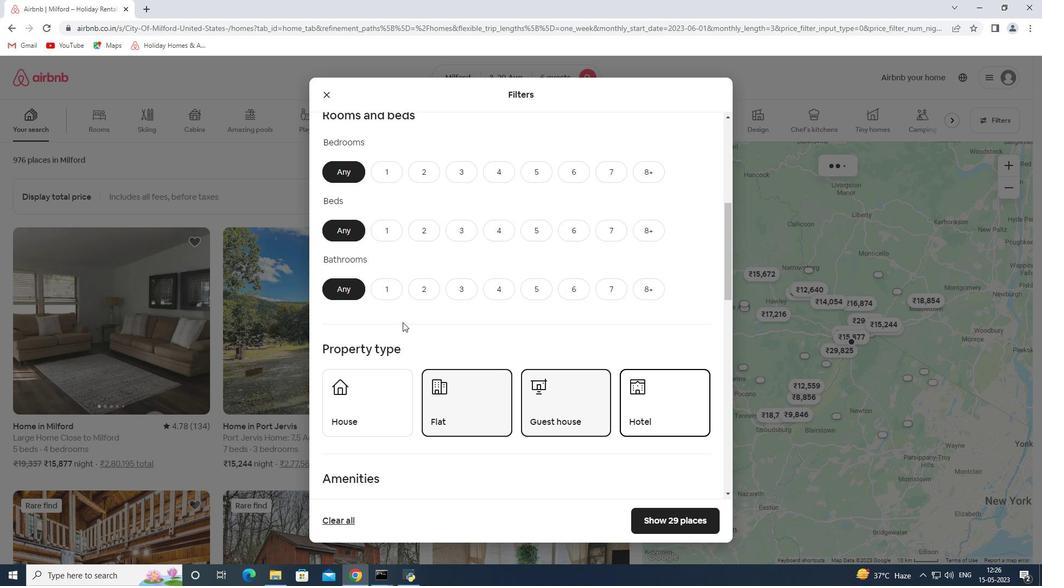 
Action: Mouse scrolled (388, 318) with delta (0, 0)
Screenshot: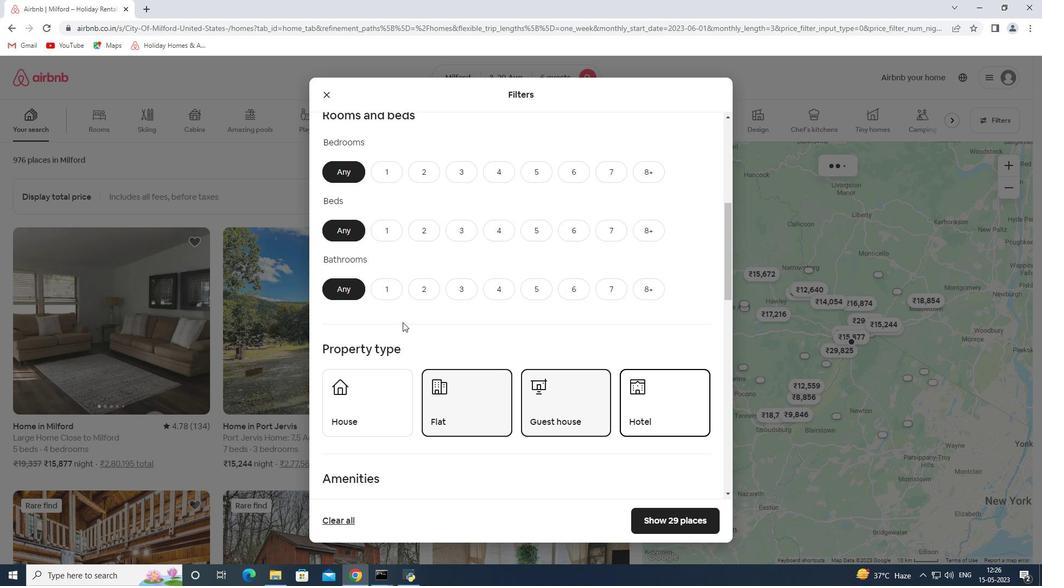 
Action: Mouse scrolled (388, 318) with delta (0, 0)
Screenshot: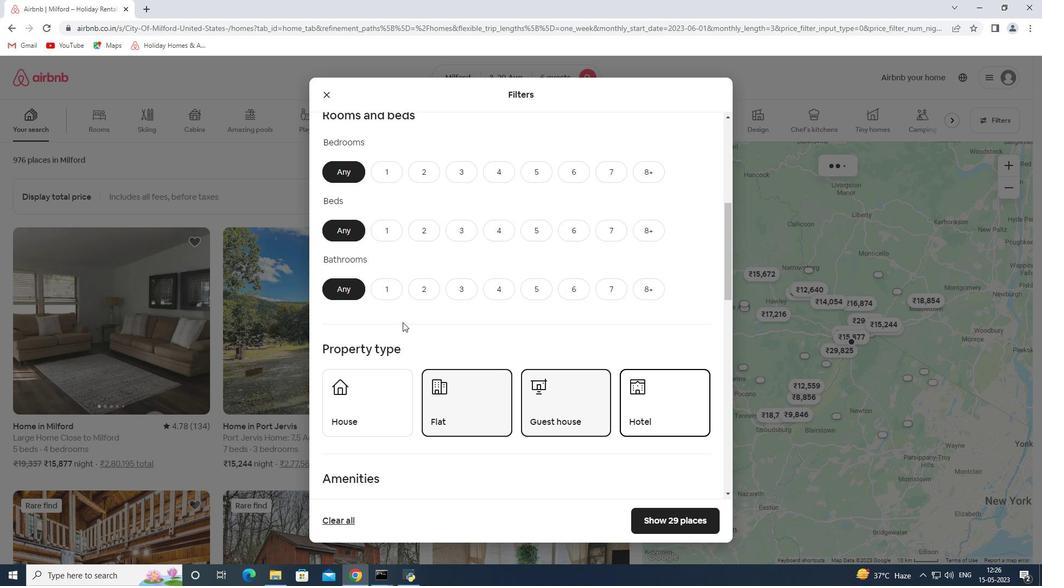 
Action: Mouse moved to (350, 288)
Screenshot: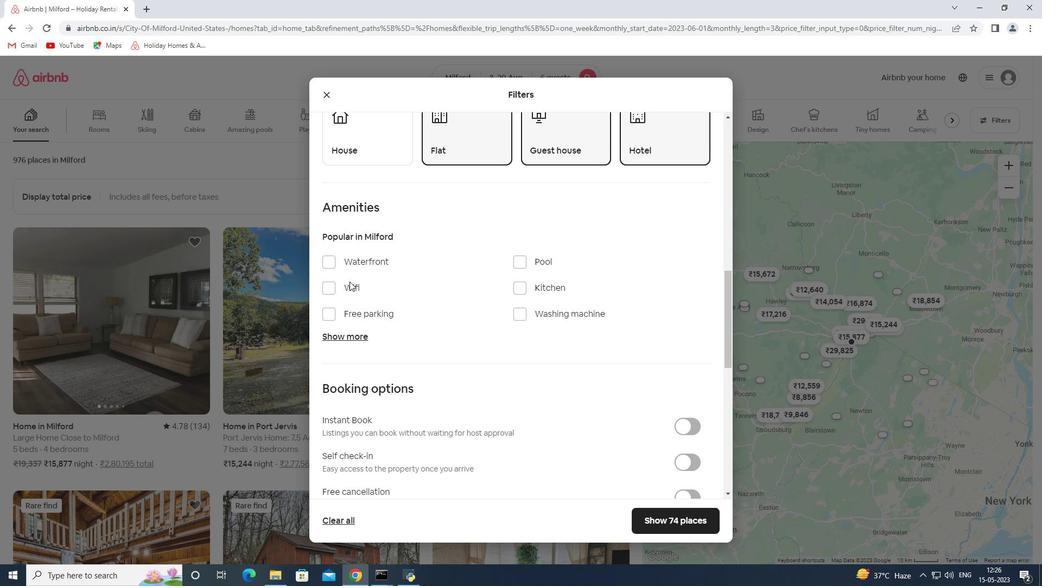
Action: Mouse pressed left at (350, 288)
Screenshot: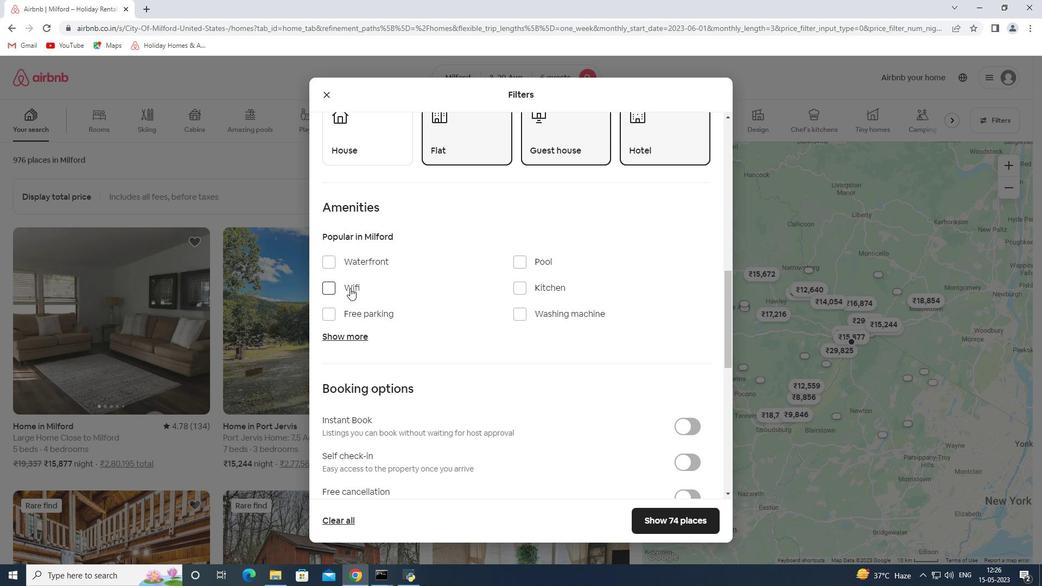 
Action: Mouse pressed left at (350, 288)
Screenshot: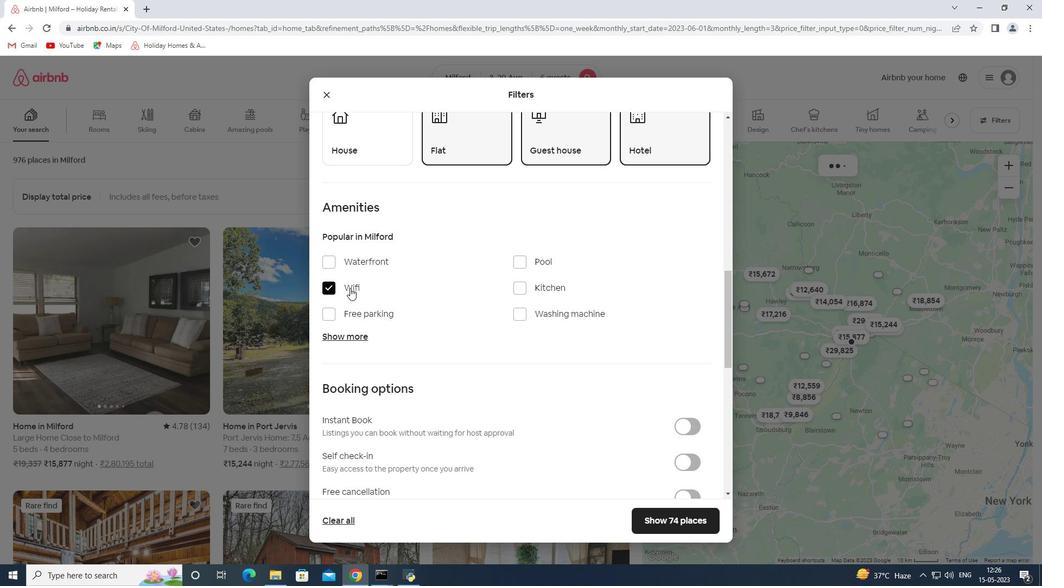 
Action: Mouse moved to (434, 316)
Screenshot: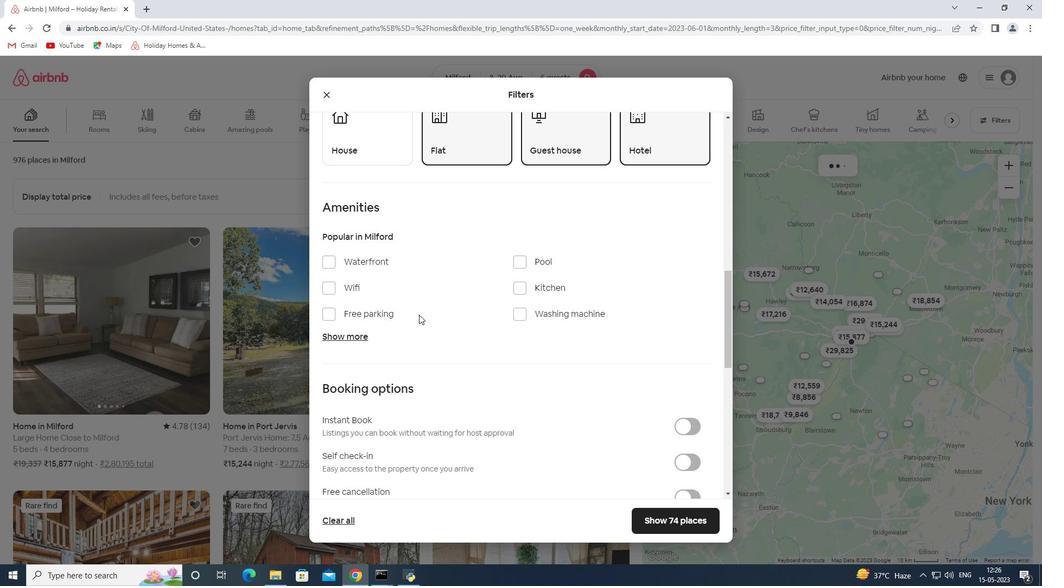 
Action: Mouse scrolled (434, 316) with delta (0, 0)
Screenshot: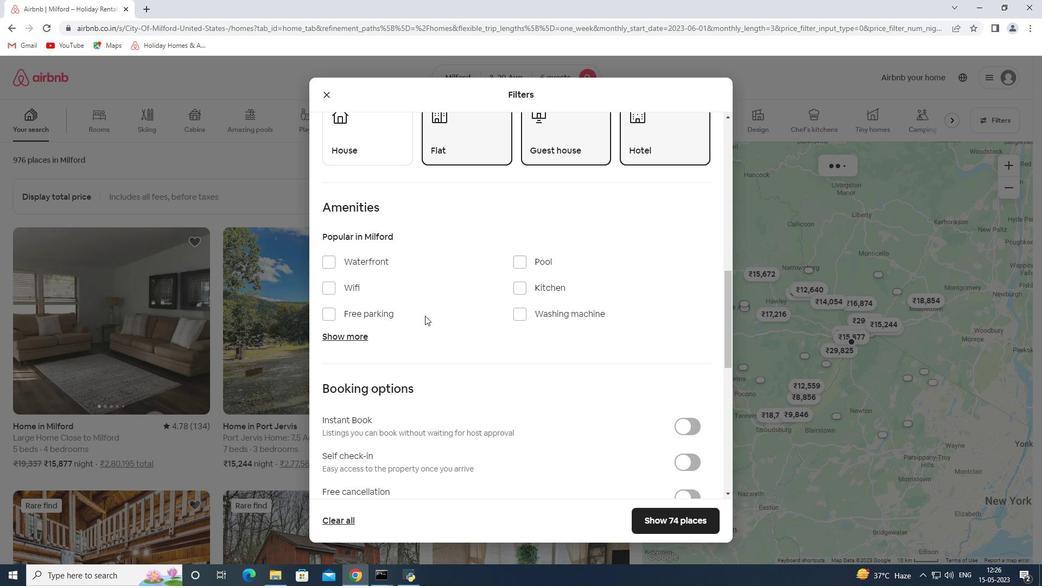 
Action: Mouse scrolled (434, 316) with delta (0, 0)
Screenshot: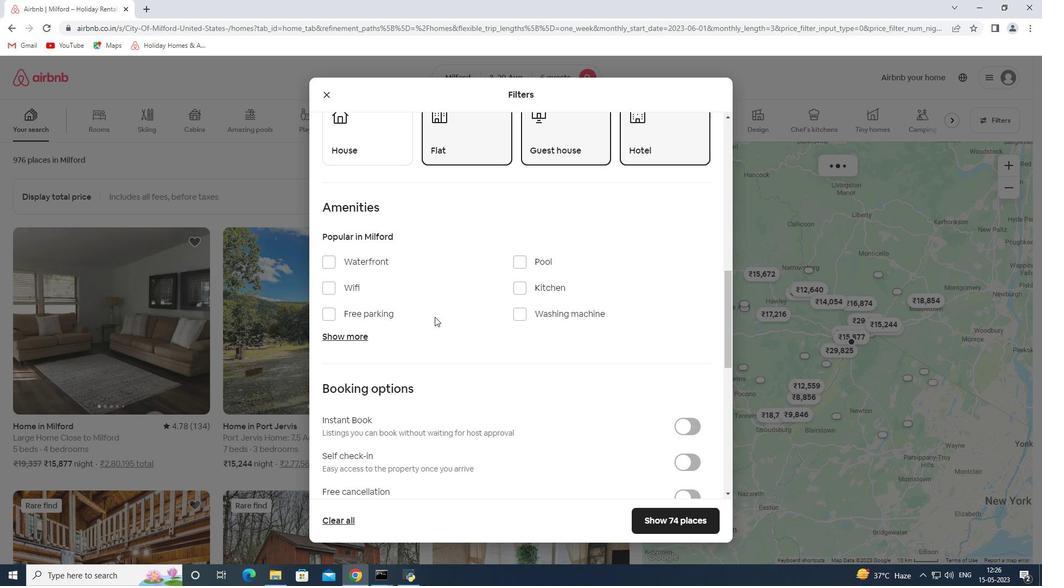 
Action: Mouse scrolled (434, 316) with delta (0, 0)
Screenshot: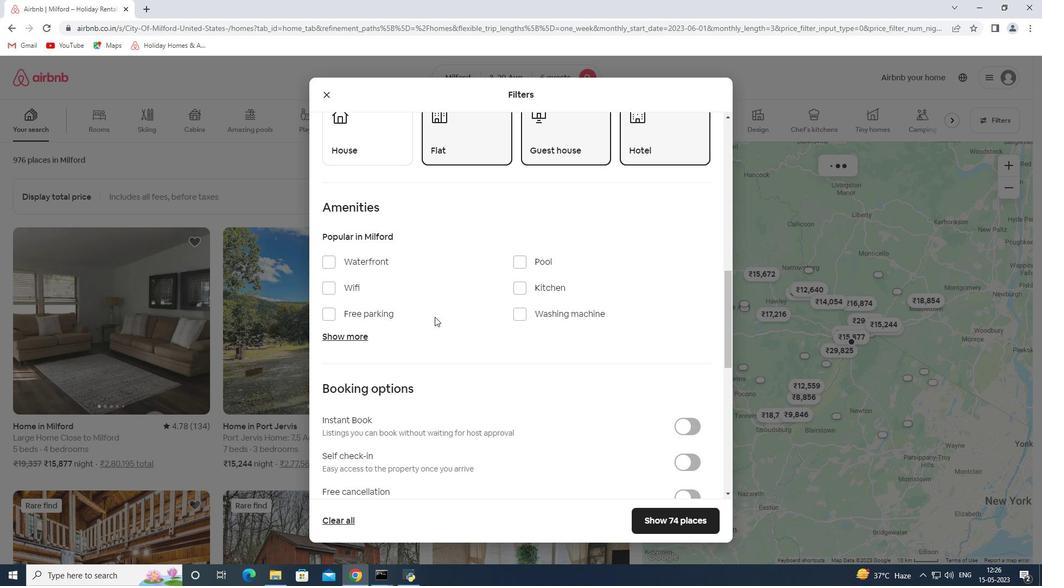 
Action: Mouse moved to (688, 303)
Screenshot: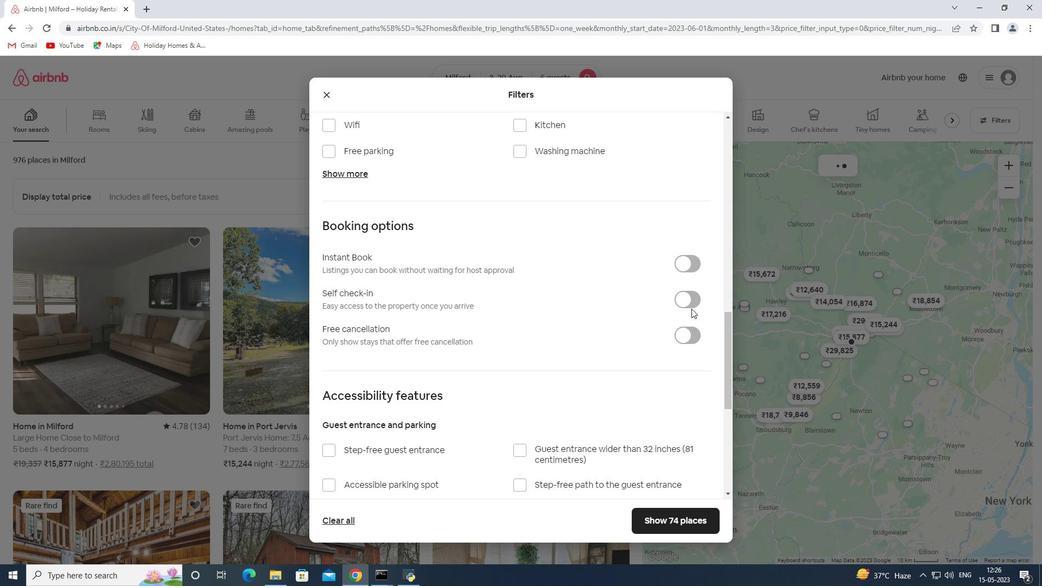 
Action: Mouse pressed left at (688, 303)
Screenshot: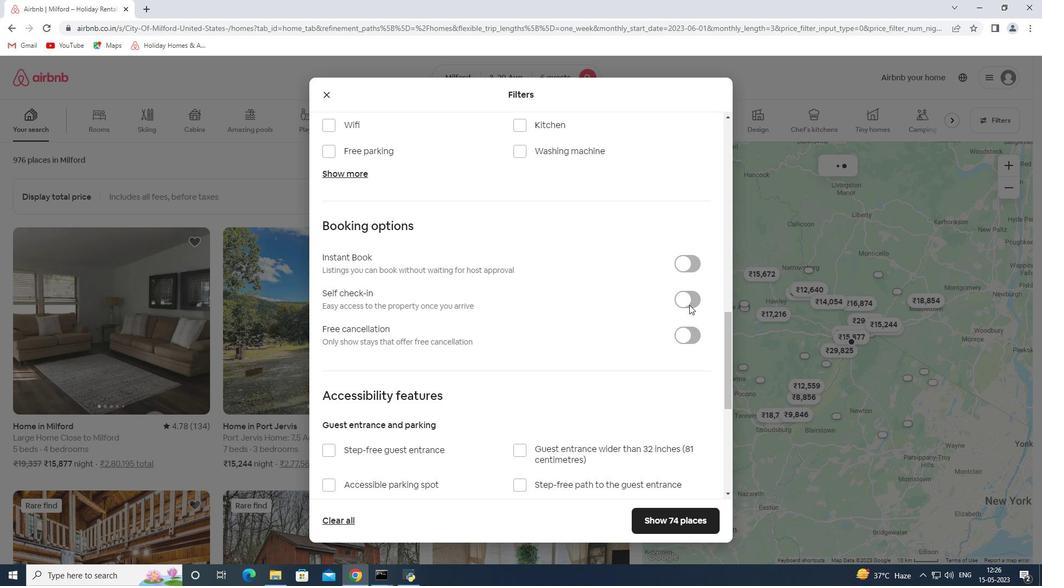 
Action: Mouse moved to (527, 358)
Screenshot: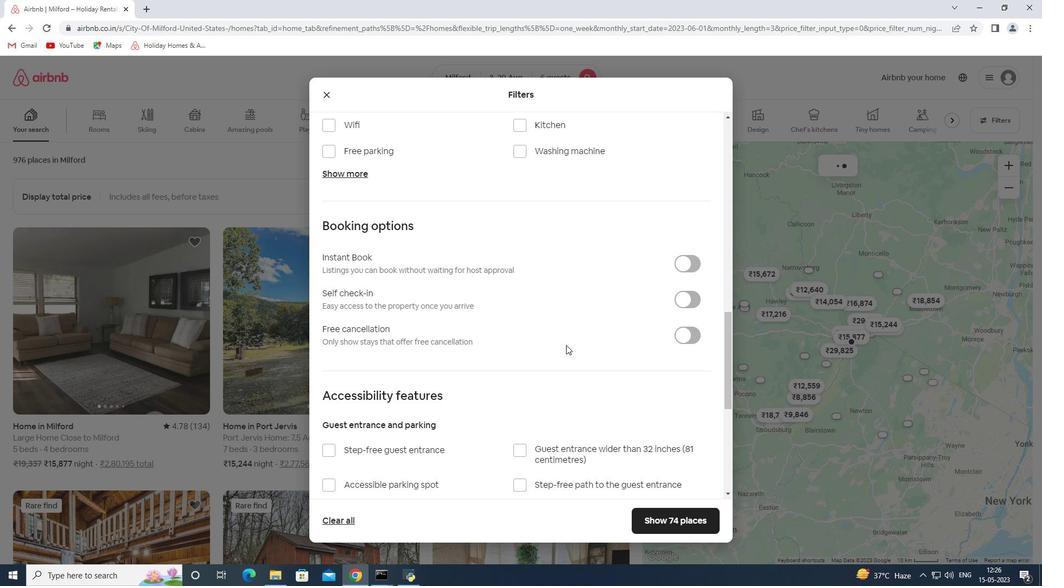 
Action: Mouse scrolled (527, 357) with delta (0, 0)
Screenshot: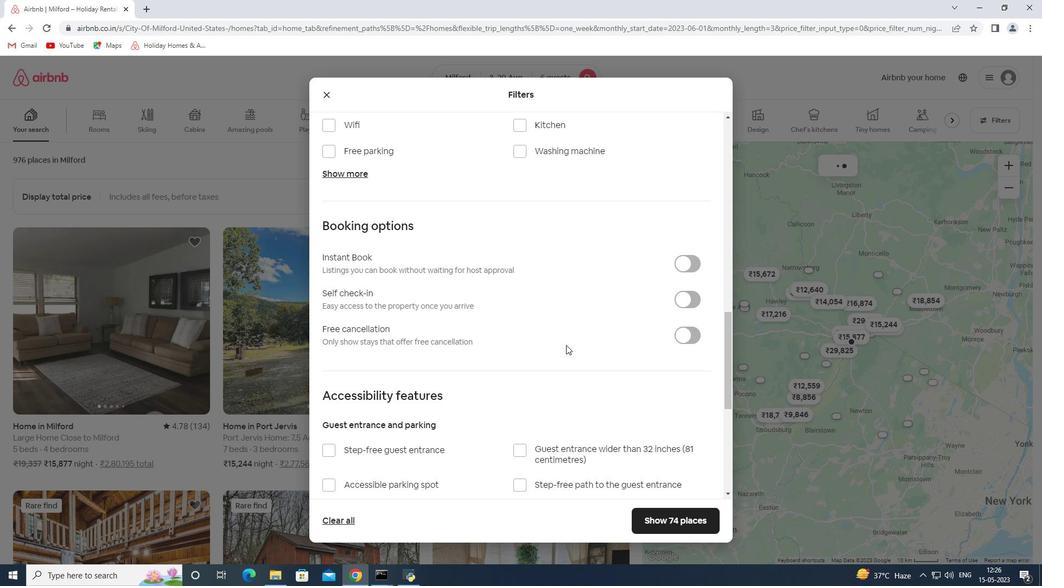 
Action: Mouse scrolled (527, 357) with delta (0, 0)
Screenshot: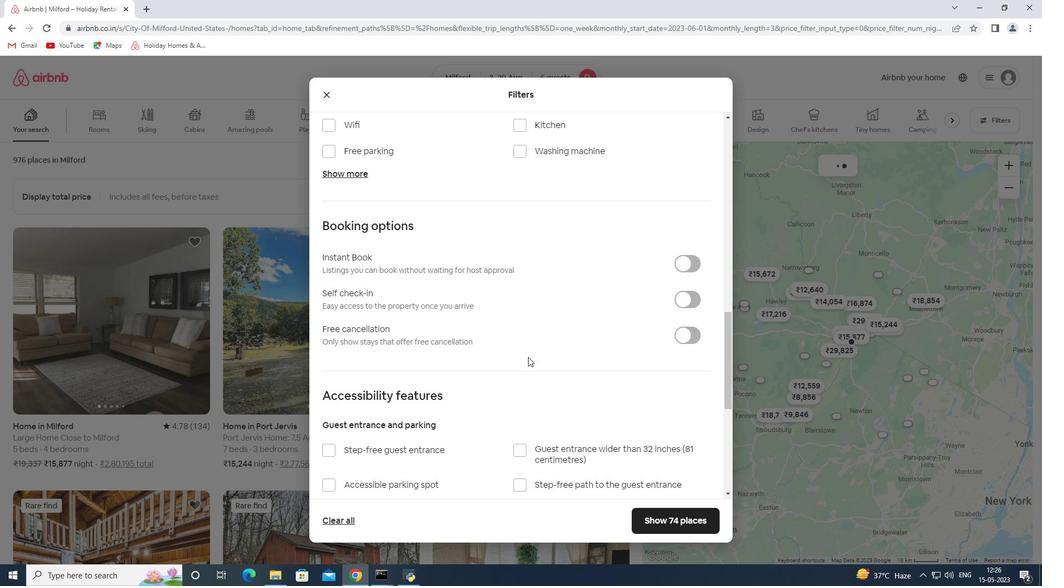 
Action: Mouse scrolled (527, 357) with delta (0, 0)
Screenshot: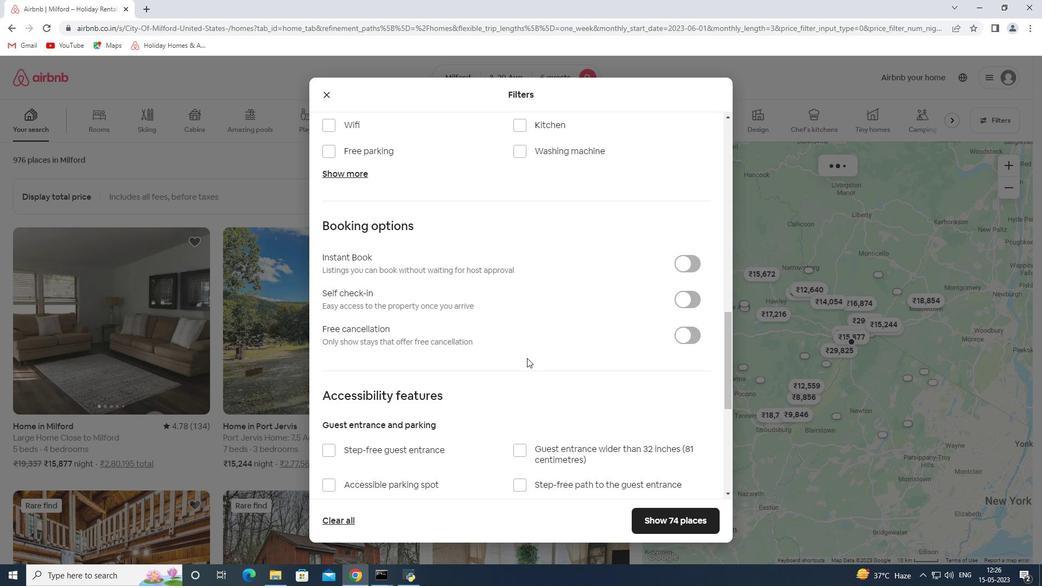 
Action: Mouse scrolled (527, 357) with delta (0, 0)
Screenshot: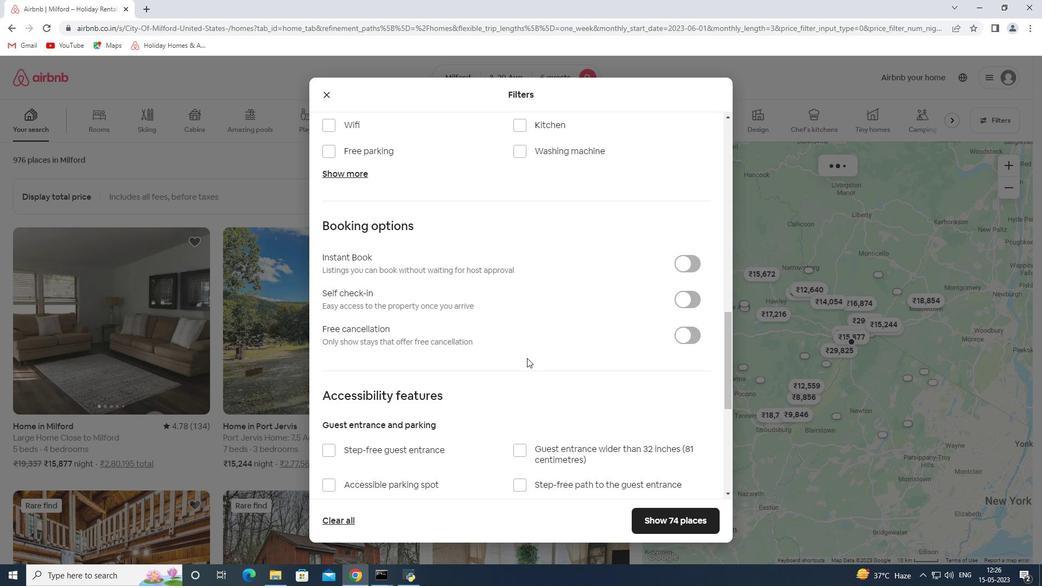 
Action: Mouse moved to (516, 453)
Screenshot: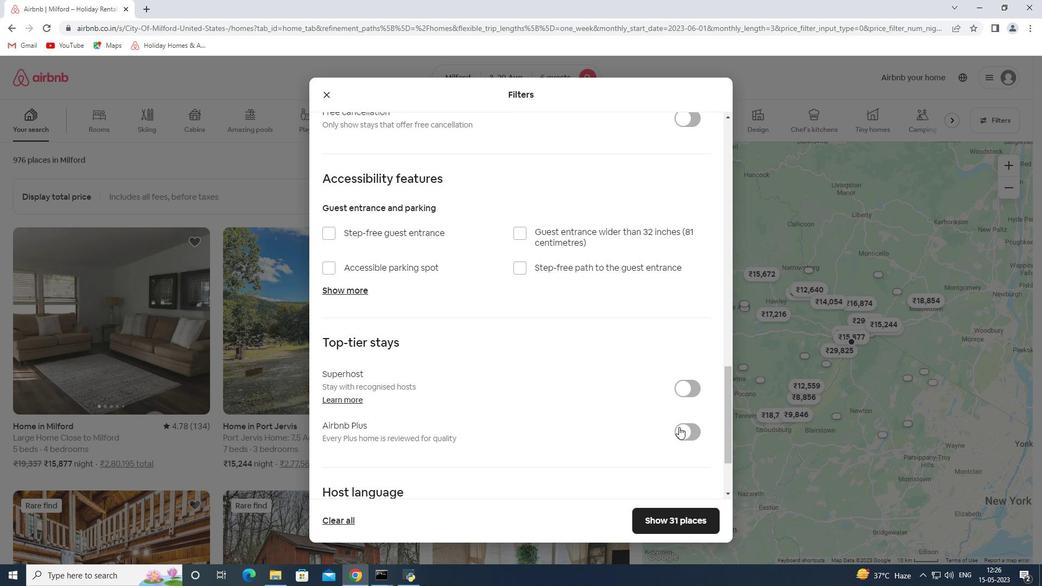 
Action: Mouse scrolled (516, 453) with delta (0, 0)
Screenshot: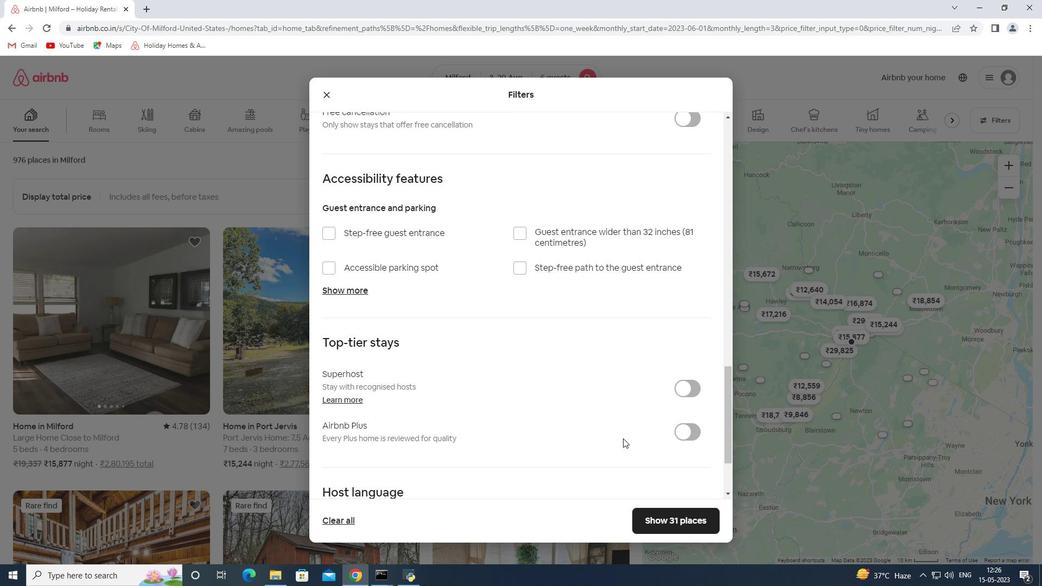 
Action: Mouse moved to (512, 453)
Screenshot: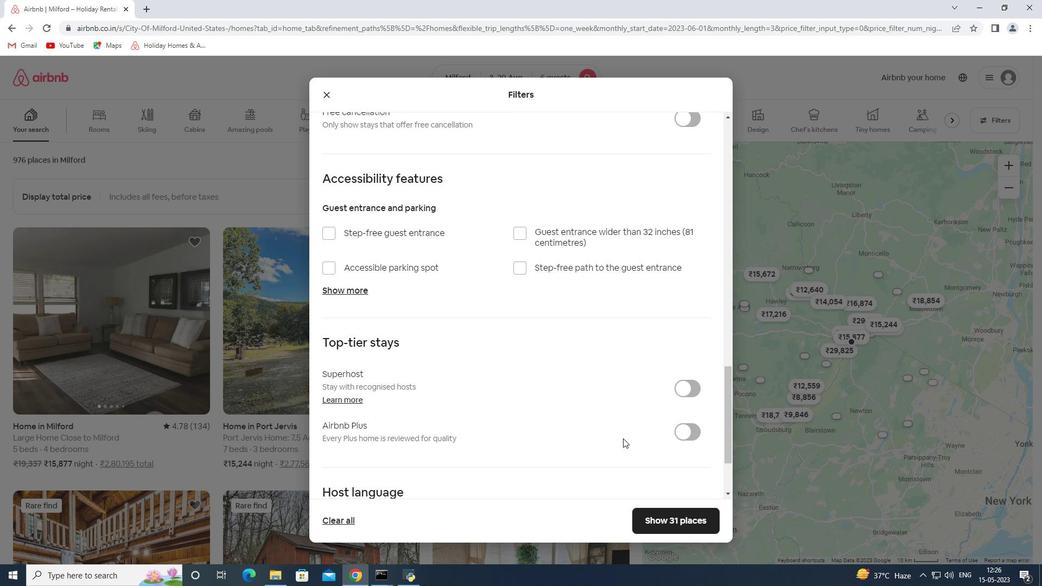
Action: Mouse scrolled (512, 452) with delta (0, 0)
Screenshot: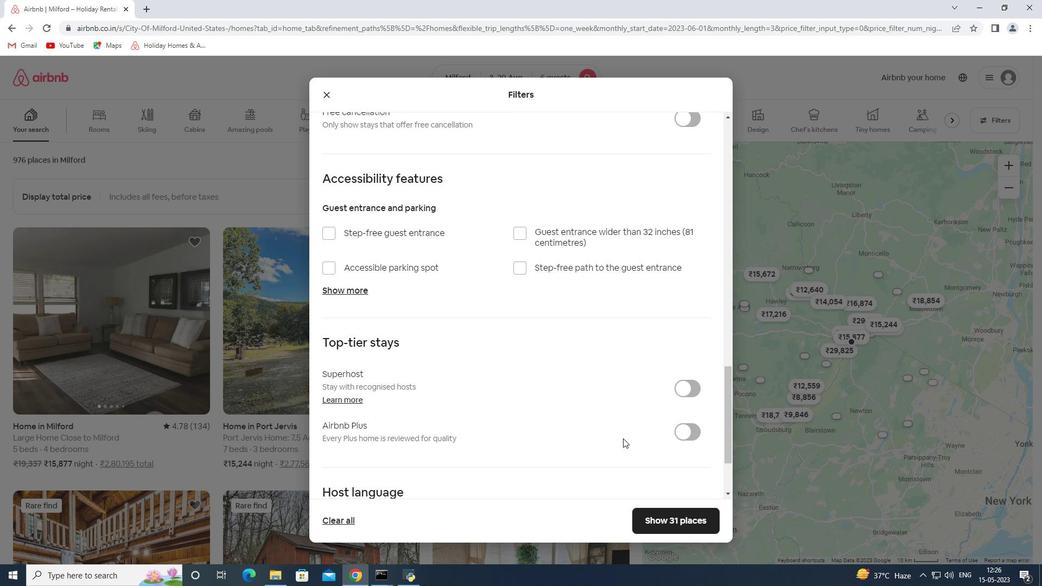 
Action: Mouse moved to (509, 451)
Screenshot: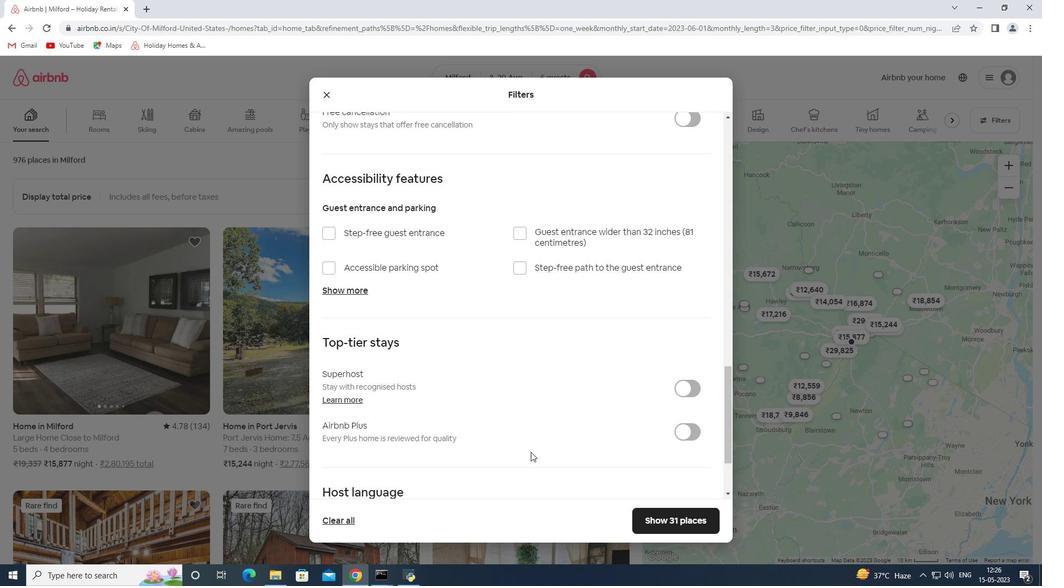 
Action: Mouse scrolled (509, 450) with delta (0, 0)
Screenshot: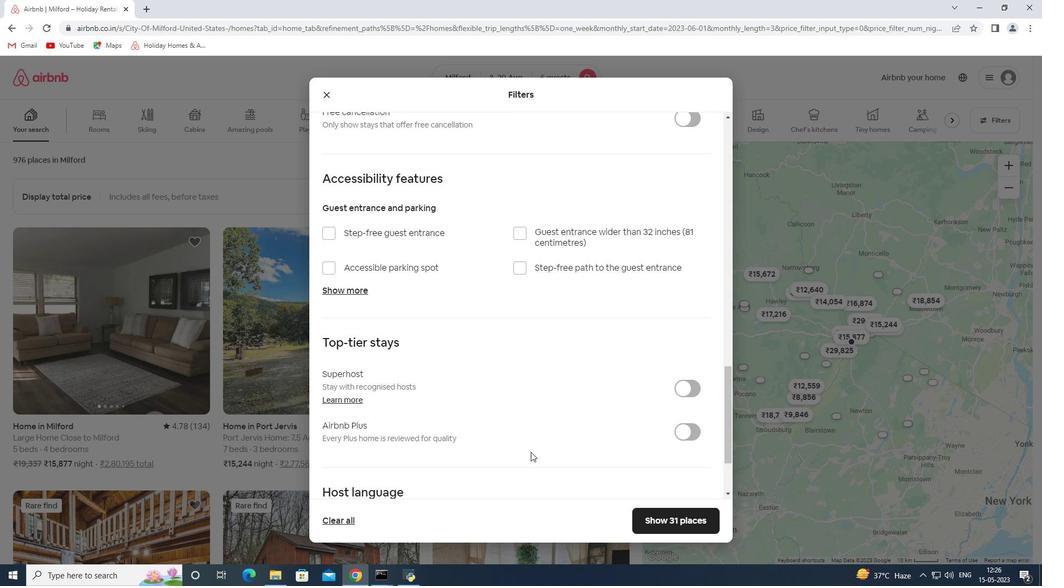 
Action: Mouse moved to (504, 446)
Screenshot: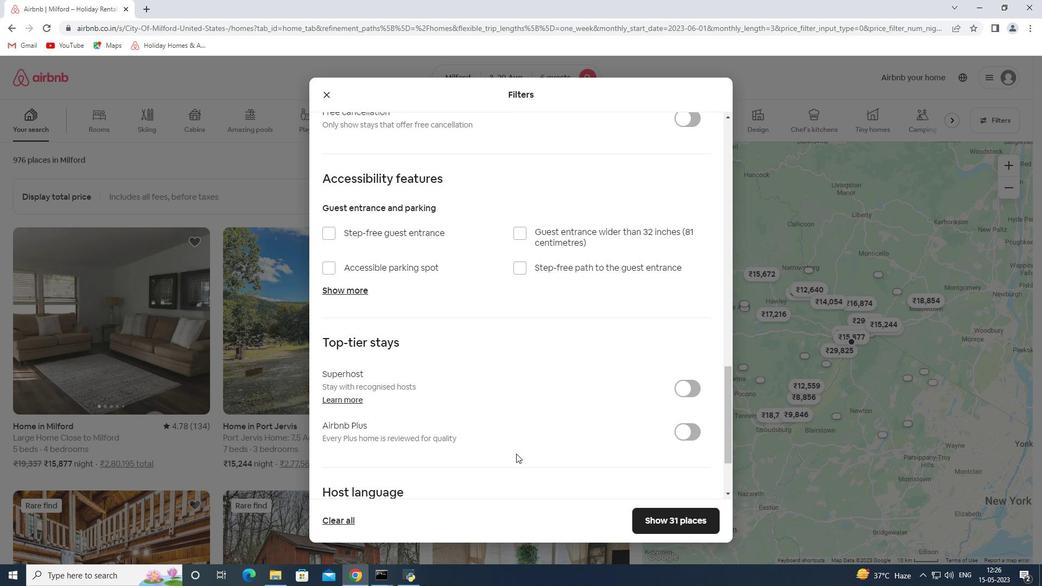 
Action: Mouse scrolled (506, 448) with delta (0, 0)
Screenshot: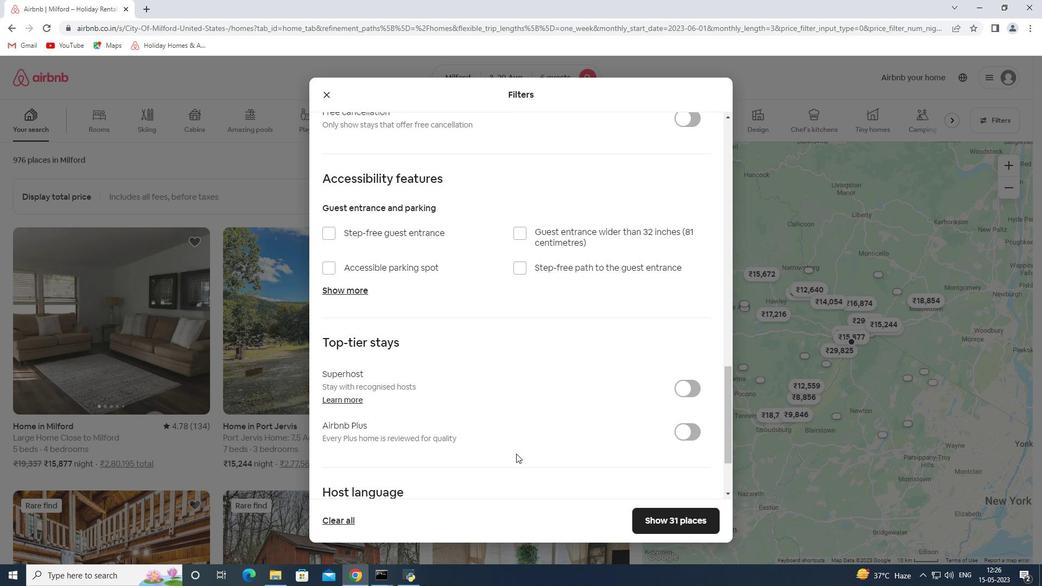 
Action: Mouse moved to (500, 442)
Screenshot: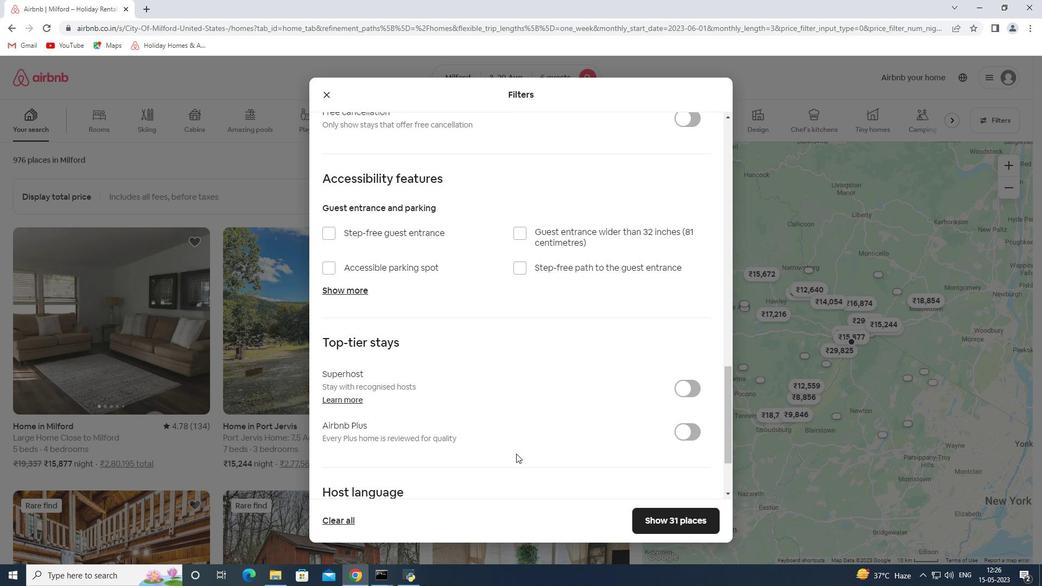 
Action: Mouse scrolled (502, 445) with delta (0, 0)
Screenshot: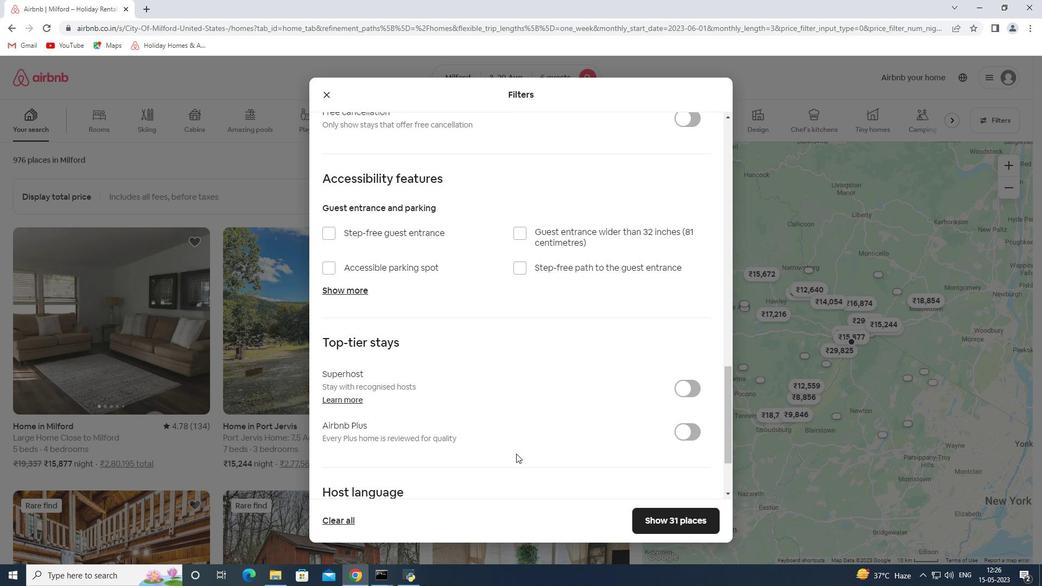 
Action: Mouse moved to (345, 421)
Screenshot: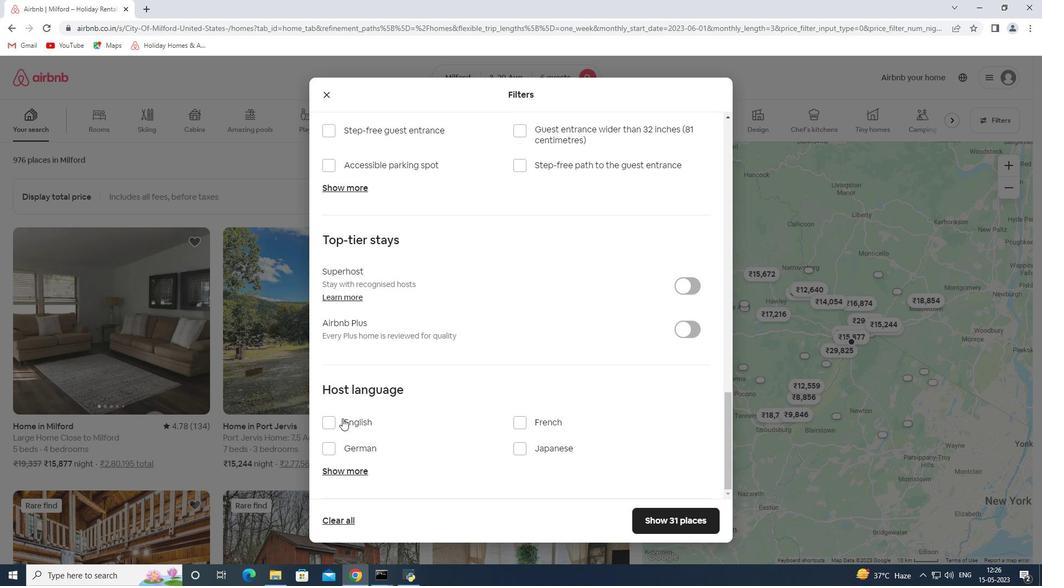 
Action: Mouse pressed left at (345, 421)
Screenshot: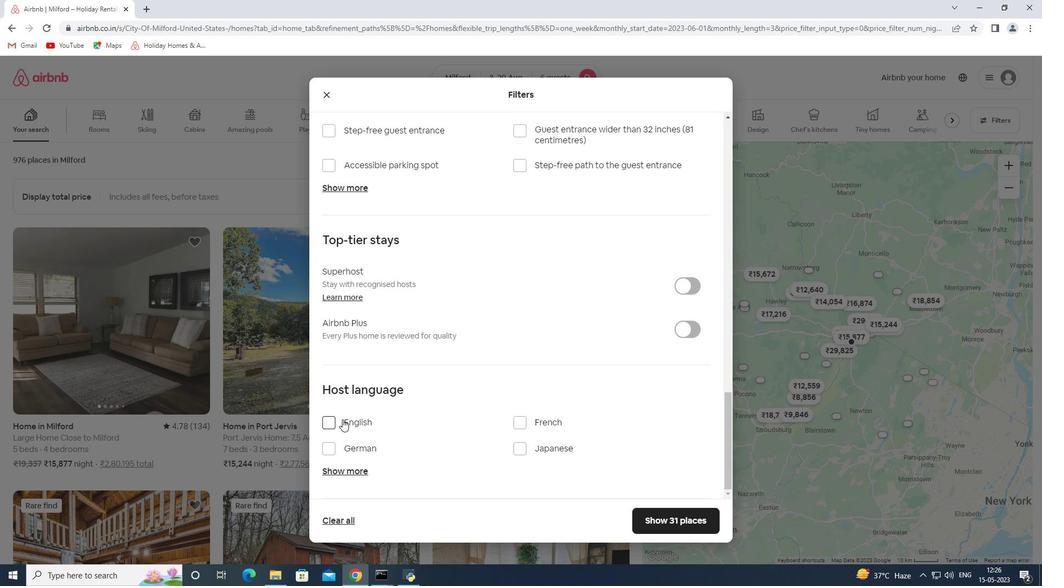 
Action: Mouse moved to (658, 517)
Screenshot: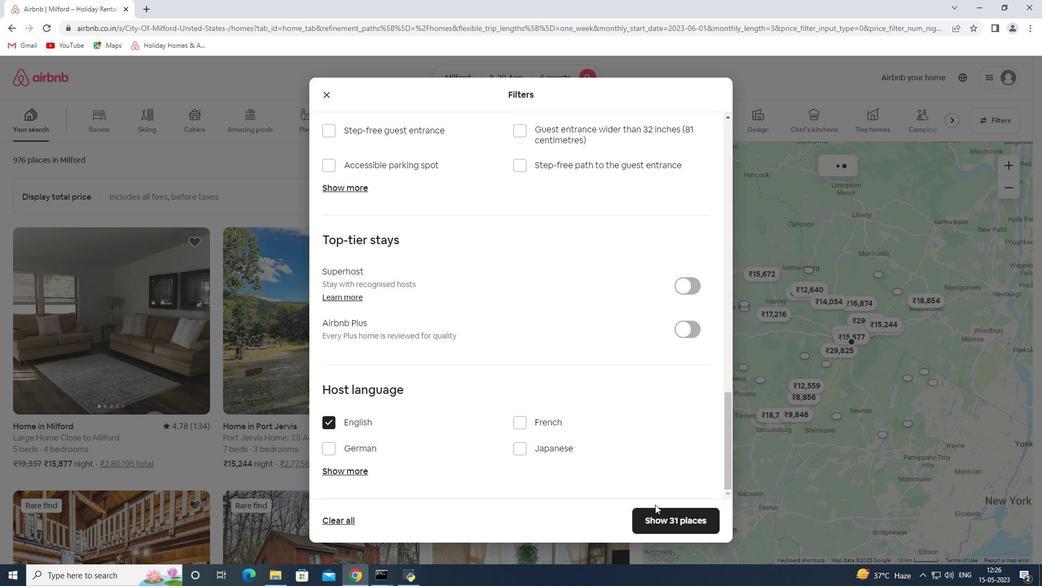 
Action: Mouse pressed left at (658, 517)
Screenshot: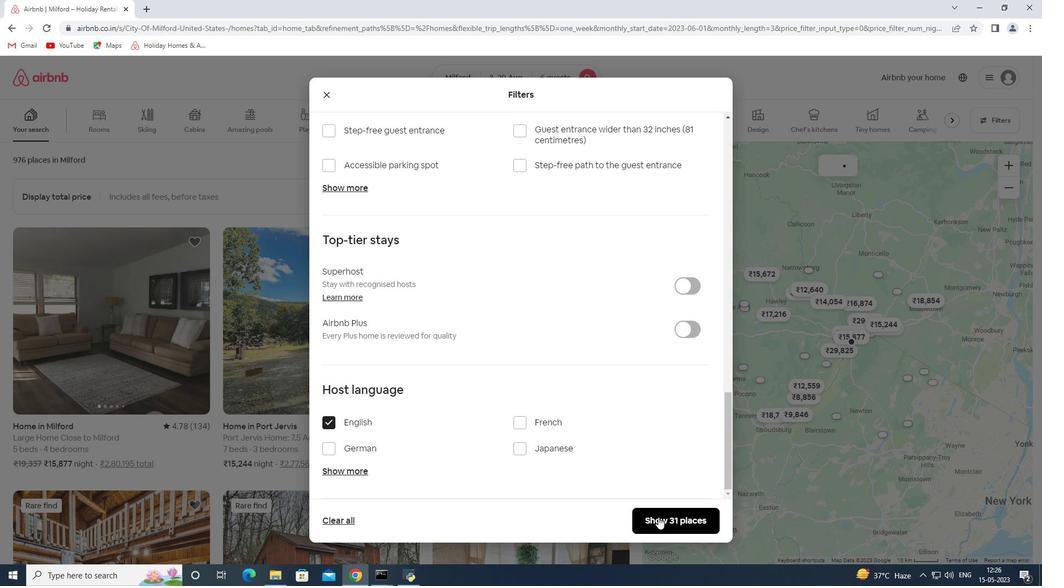 
Action: Mouse moved to (653, 502)
Screenshot: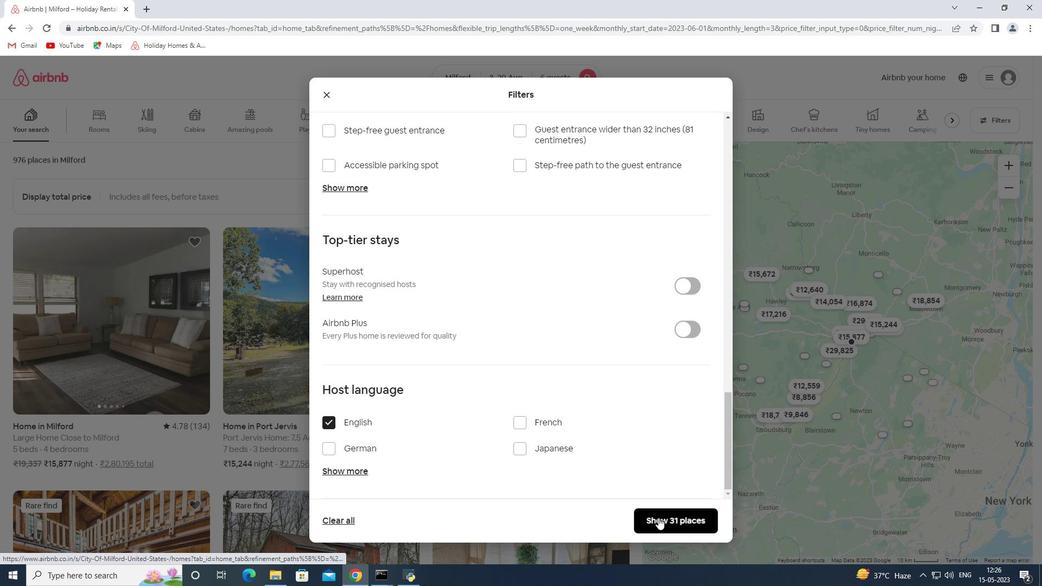 
